 Task: Find connections with filter location Třebíč with filter topic #Growthhacking with filter profile language German with filter current company PhonePe with filter school Kolkata Jobs with filter industry Telecommunications with filter service category Real Estate with filter keywords title Customer Care Associate
Action: Mouse moved to (515, 72)
Screenshot: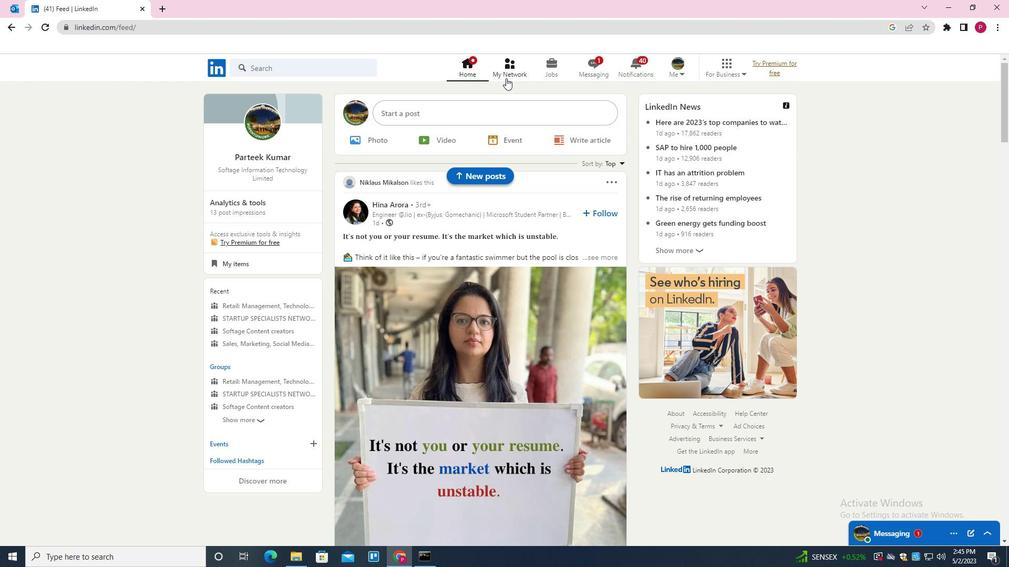 
Action: Mouse pressed left at (515, 72)
Screenshot: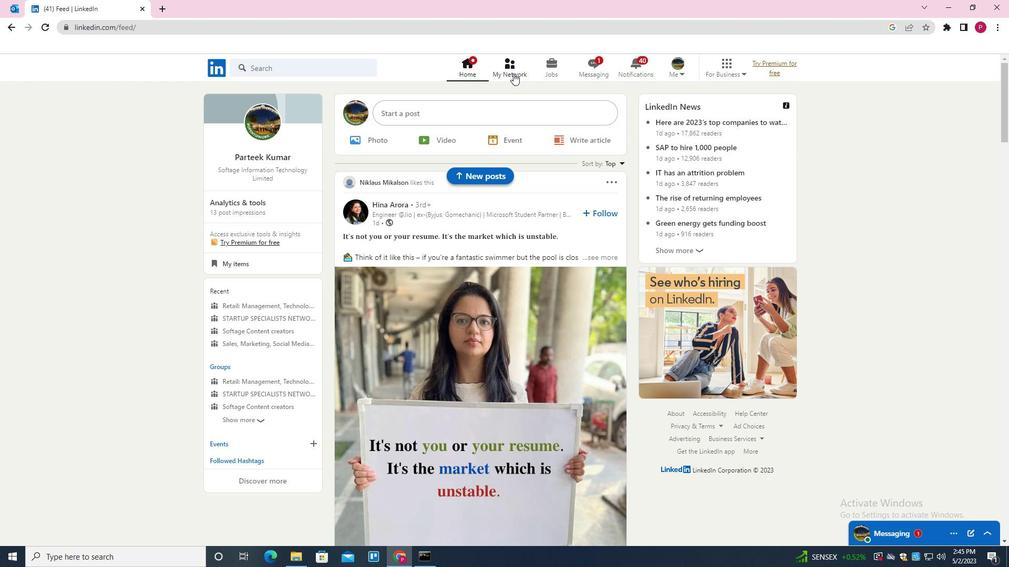
Action: Mouse moved to (321, 131)
Screenshot: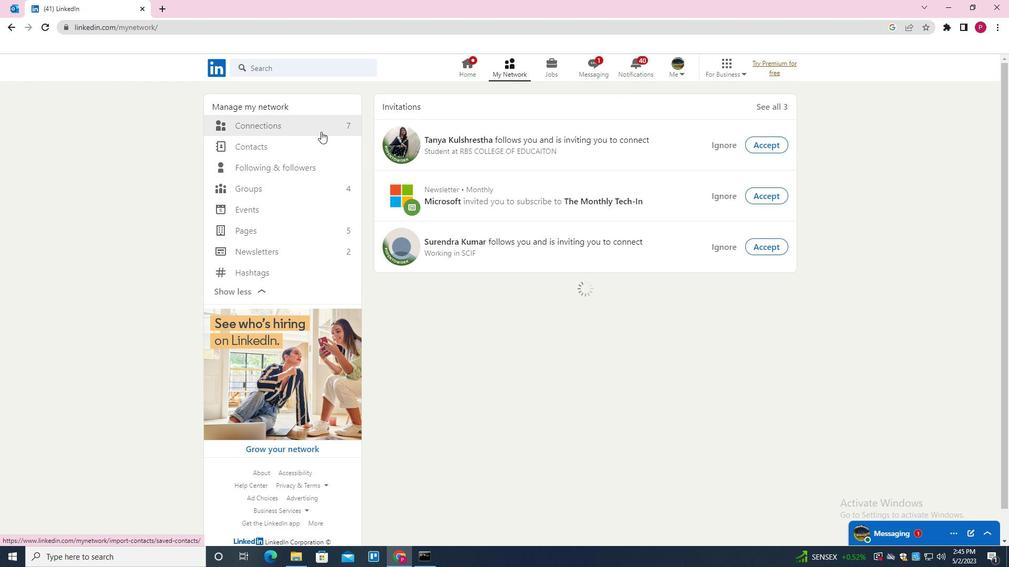 
Action: Mouse pressed left at (321, 131)
Screenshot: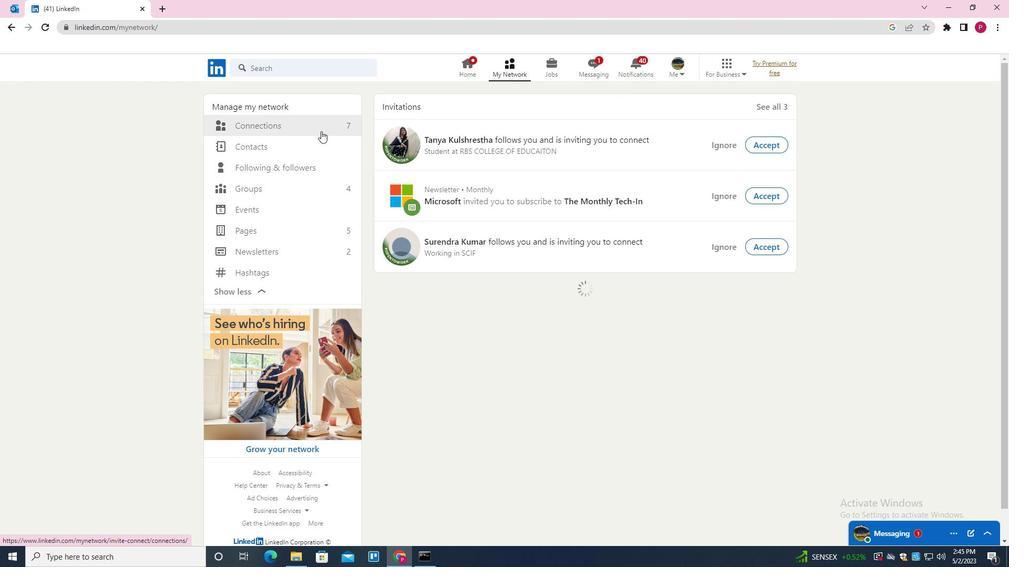 
Action: Mouse moved to (568, 126)
Screenshot: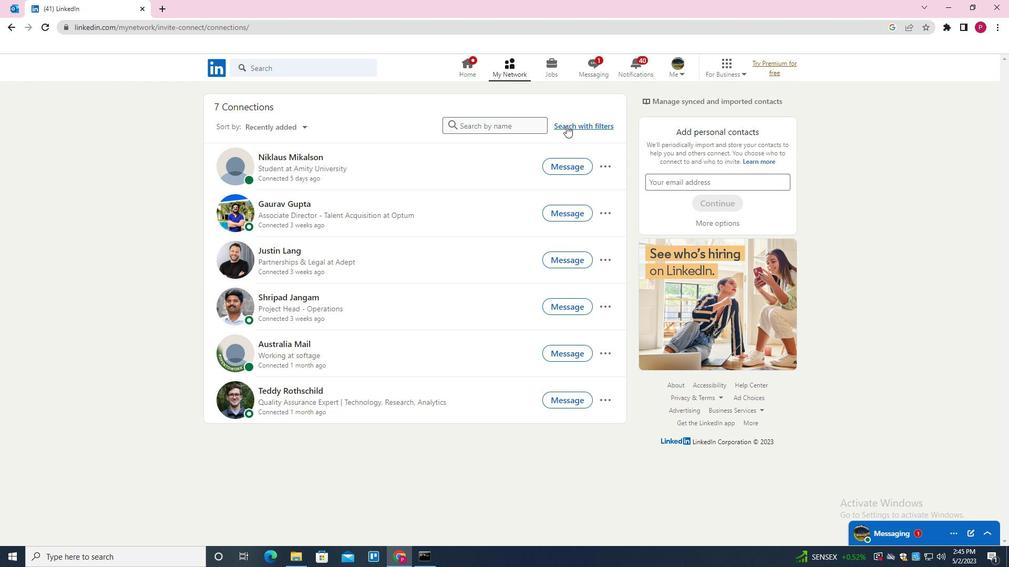 
Action: Mouse pressed left at (568, 126)
Screenshot: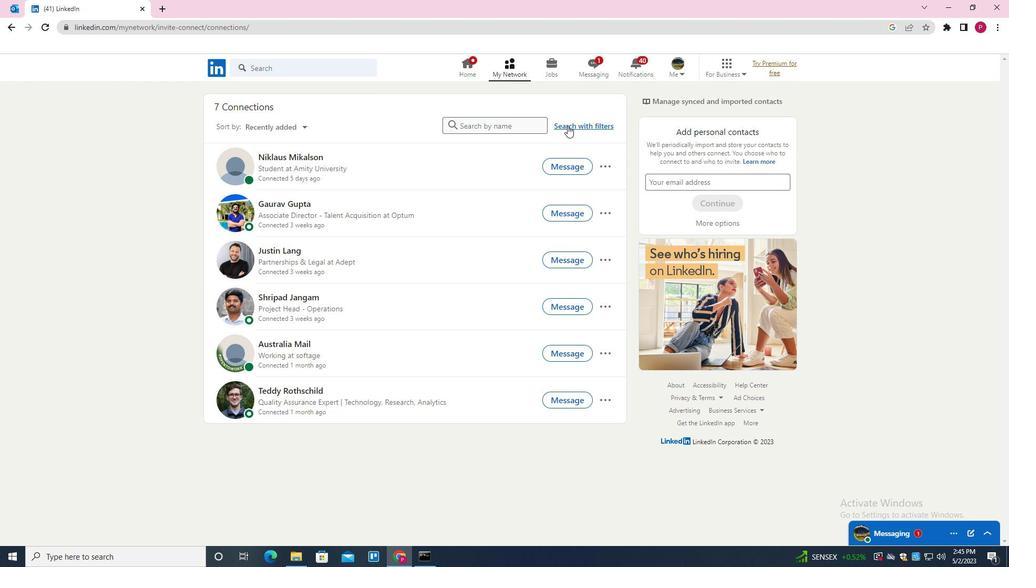 
Action: Mouse moved to (541, 96)
Screenshot: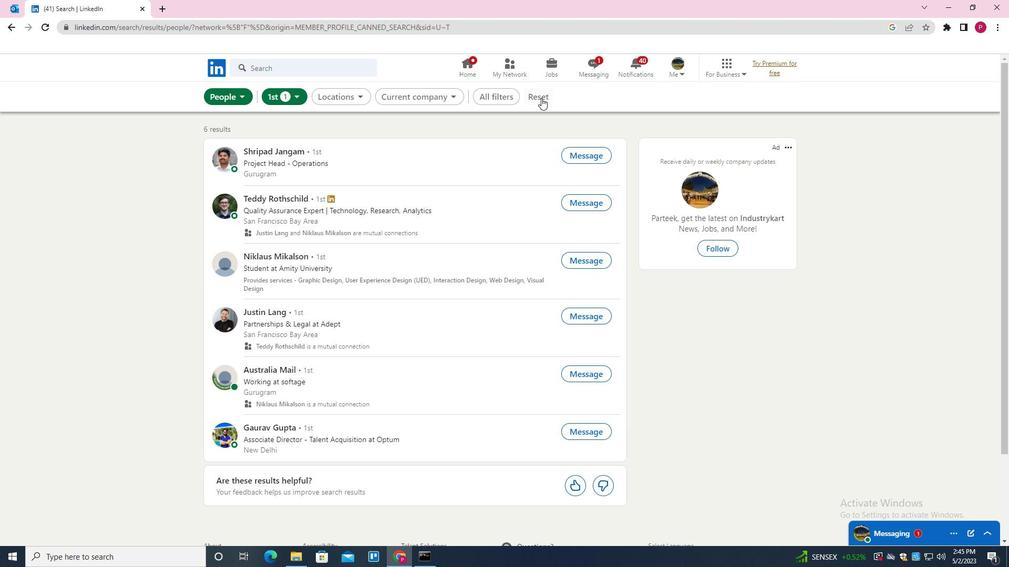 
Action: Mouse pressed left at (541, 96)
Screenshot: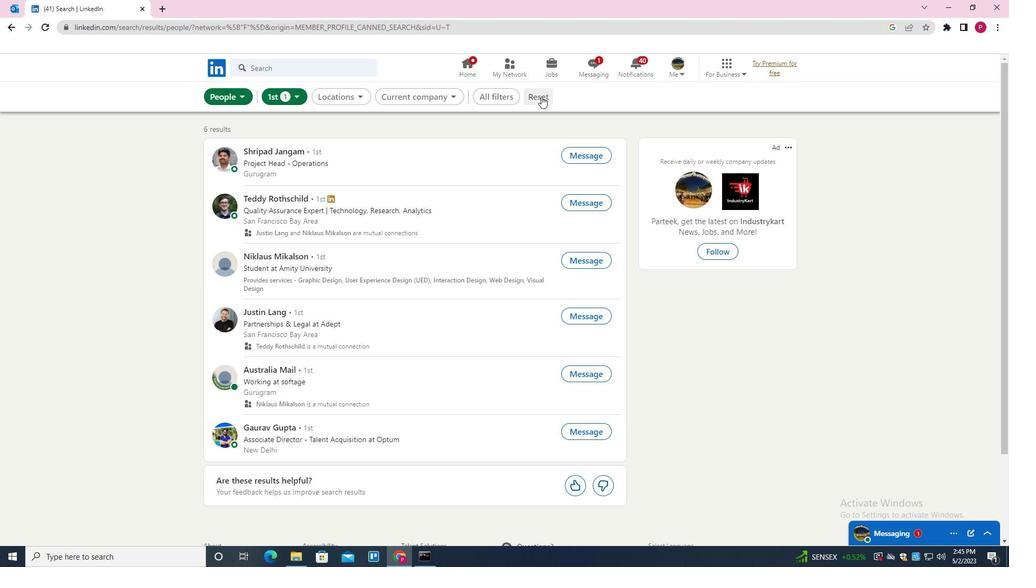 
Action: Mouse moved to (537, 99)
Screenshot: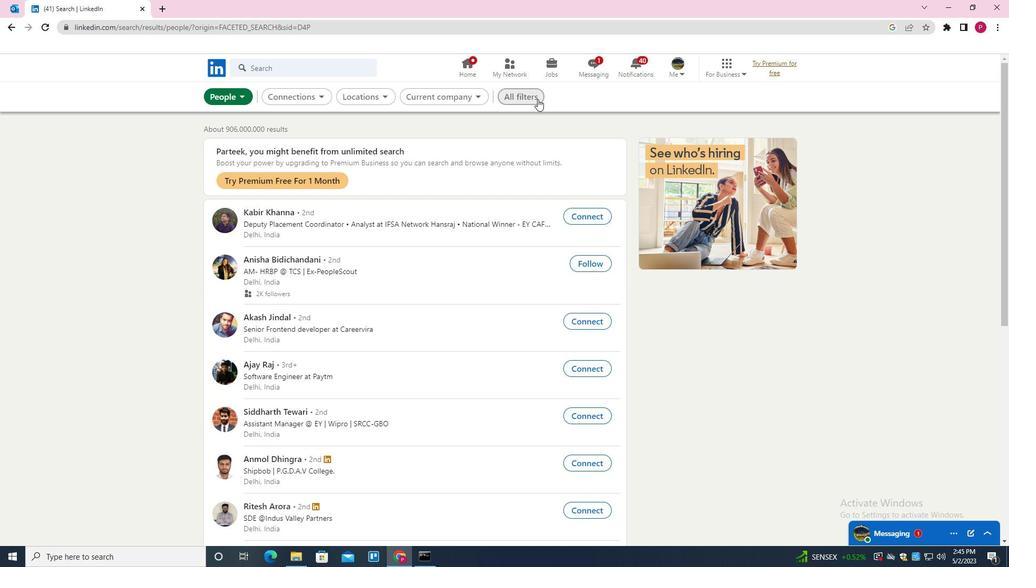
Action: Mouse pressed left at (537, 99)
Screenshot: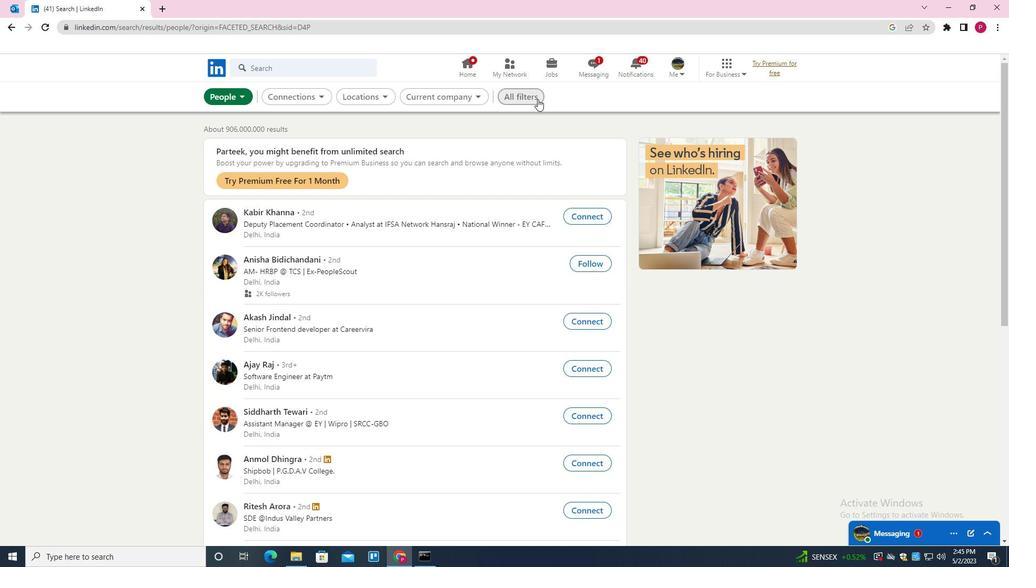 
Action: Mouse moved to (892, 361)
Screenshot: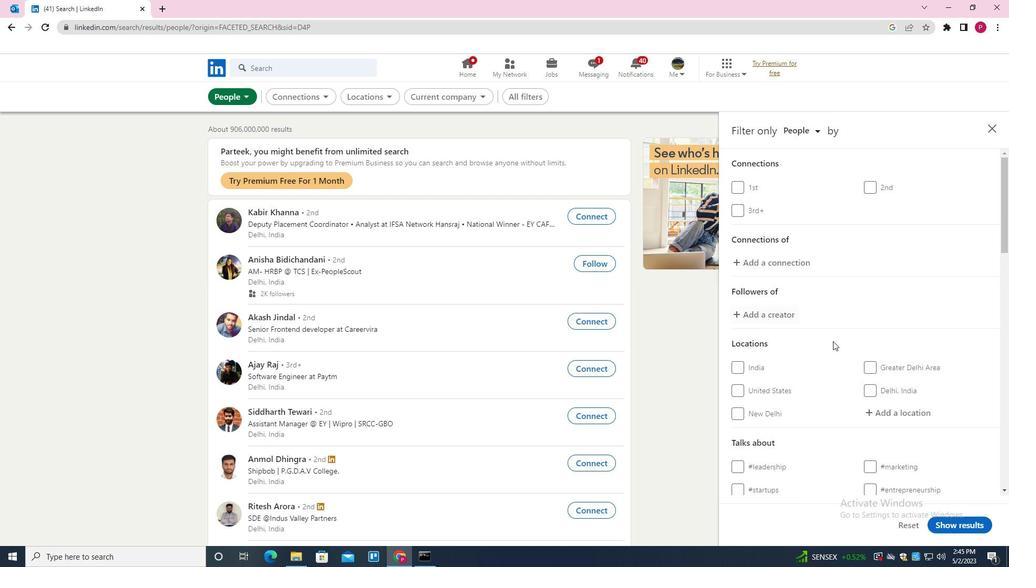 
Action: Mouse scrolled (892, 360) with delta (0, 0)
Screenshot: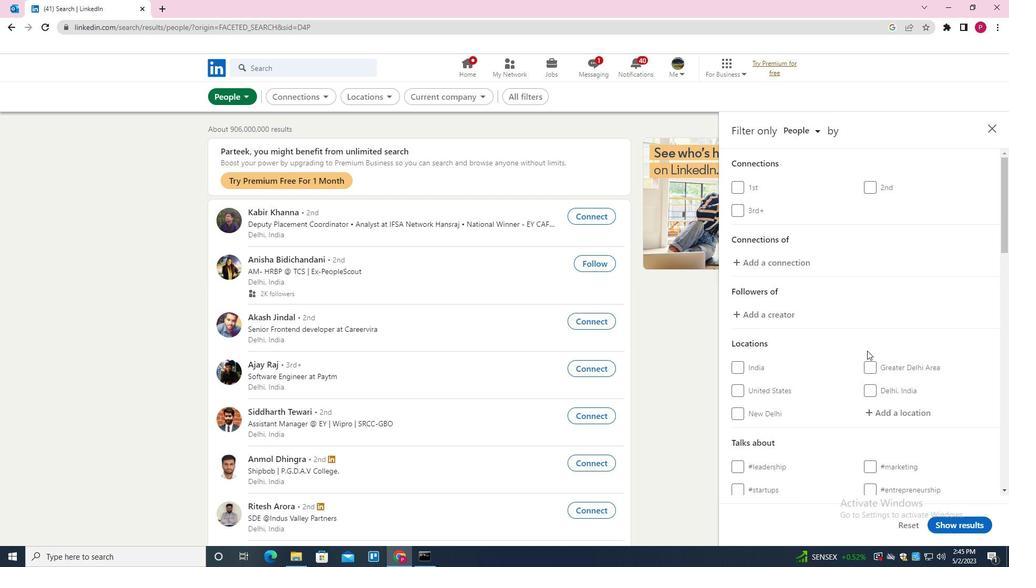 
Action: Mouse moved to (892, 361)
Screenshot: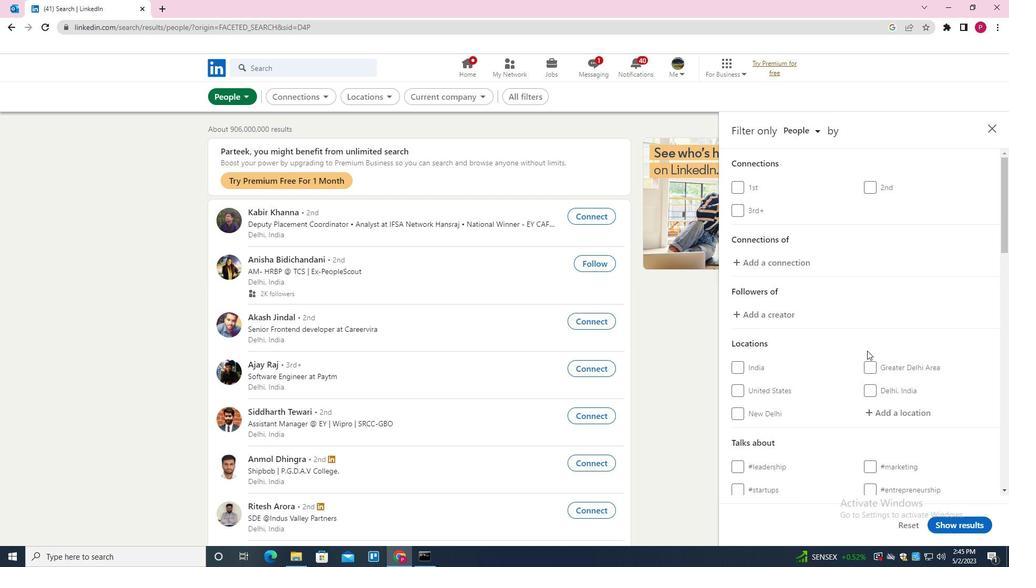 
Action: Mouse scrolled (892, 360) with delta (0, 0)
Screenshot: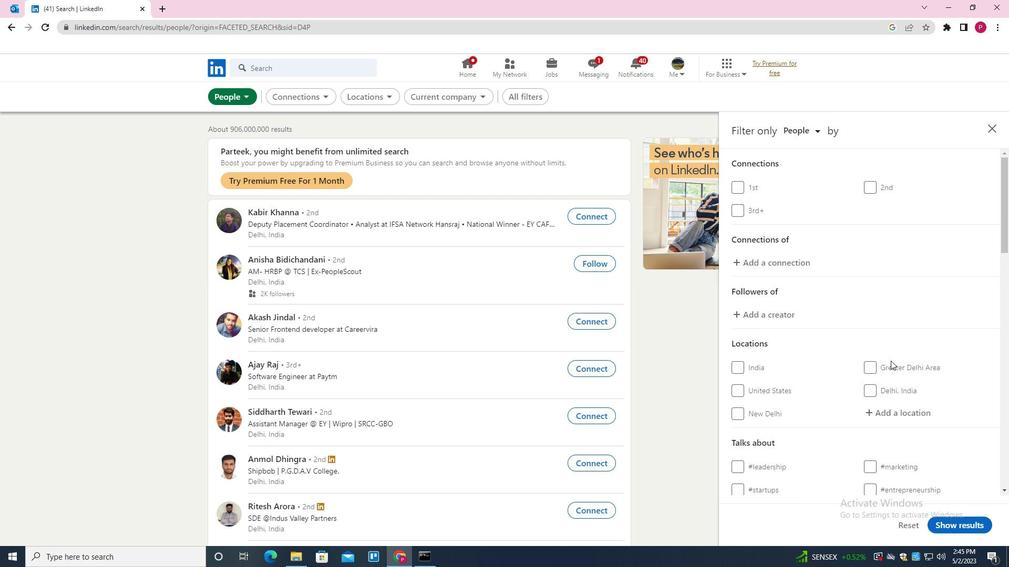 
Action: Mouse moved to (903, 308)
Screenshot: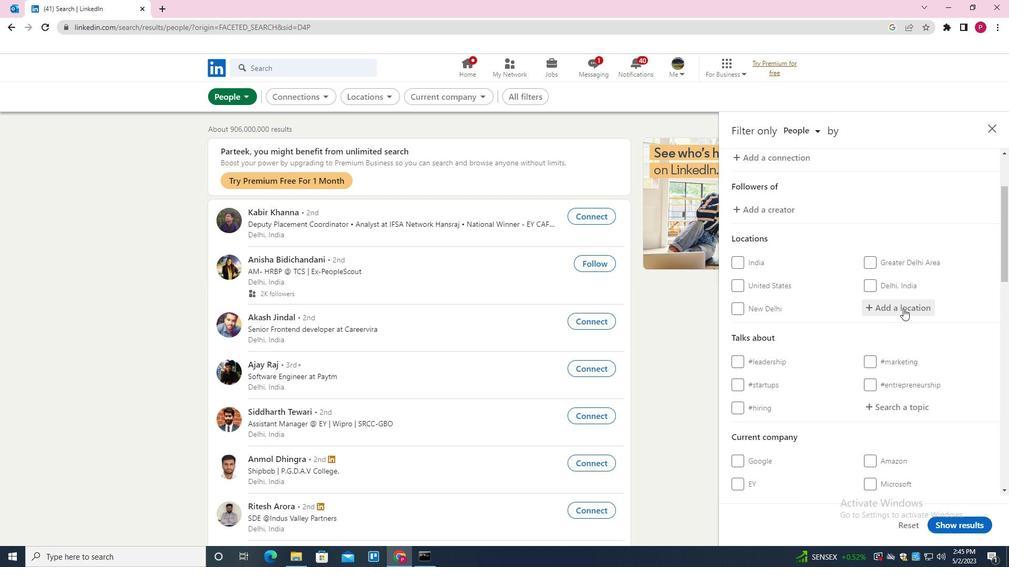 
Action: Mouse pressed left at (903, 308)
Screenshot: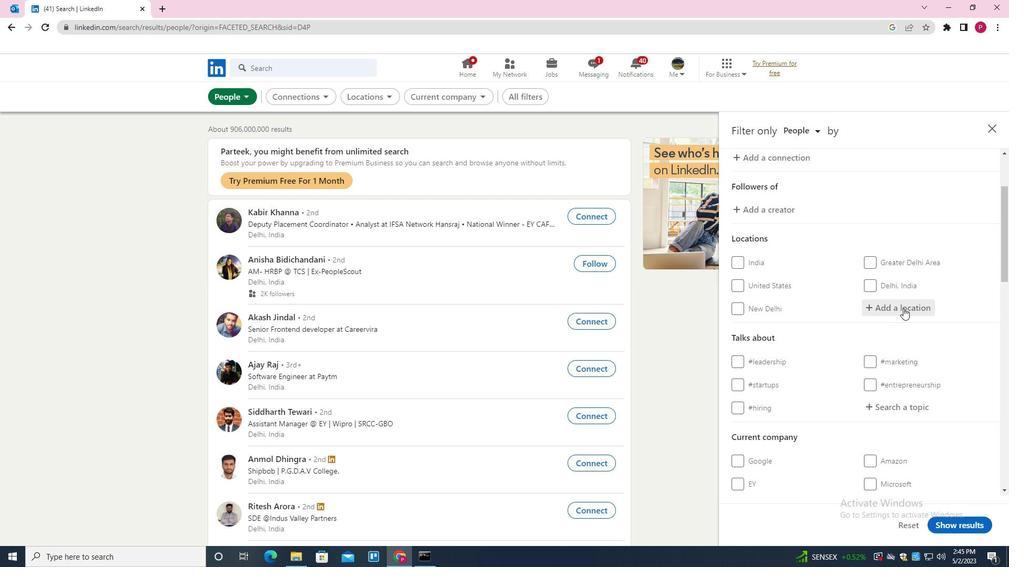 
Action: Mouse moved to (883, 321)
Screenshot: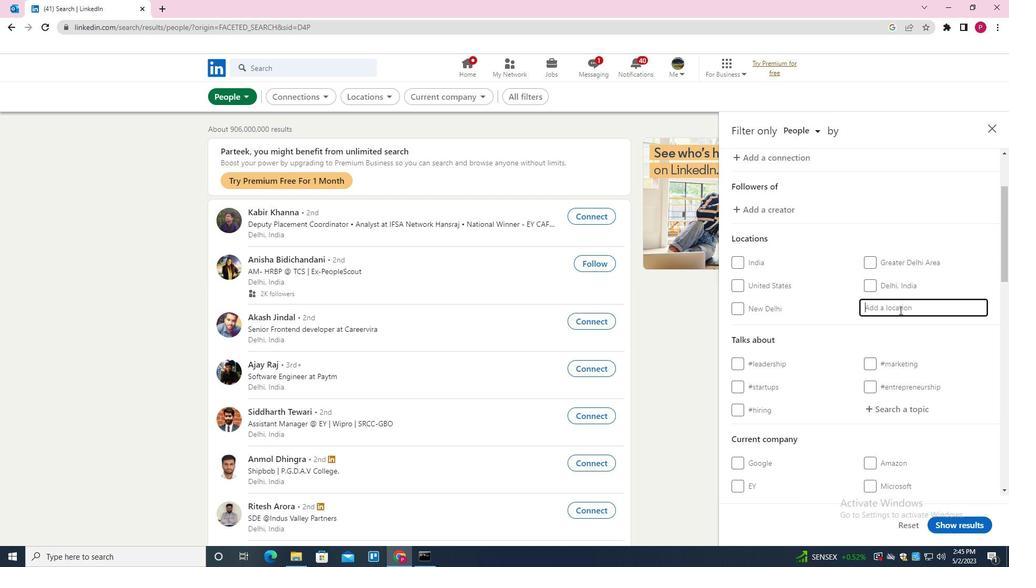 
Action: Key pressed <Key.shift><Key.shift><Key.shift><Key.shift><Key.shift>TREBIC<Key.down><Key.enter>
Screenshot: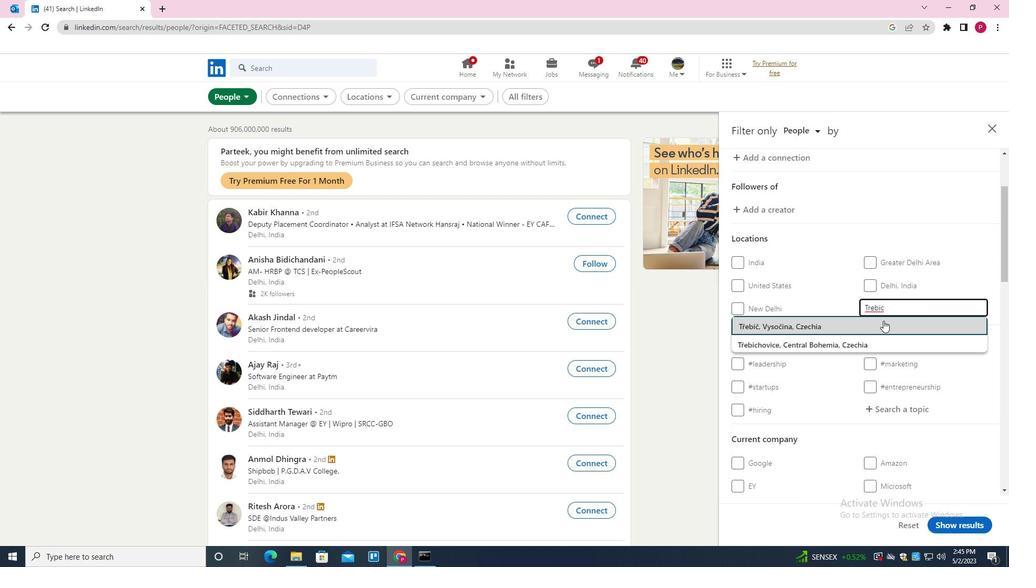 
Action: Mouse moved to (882, 322)
Screenshot: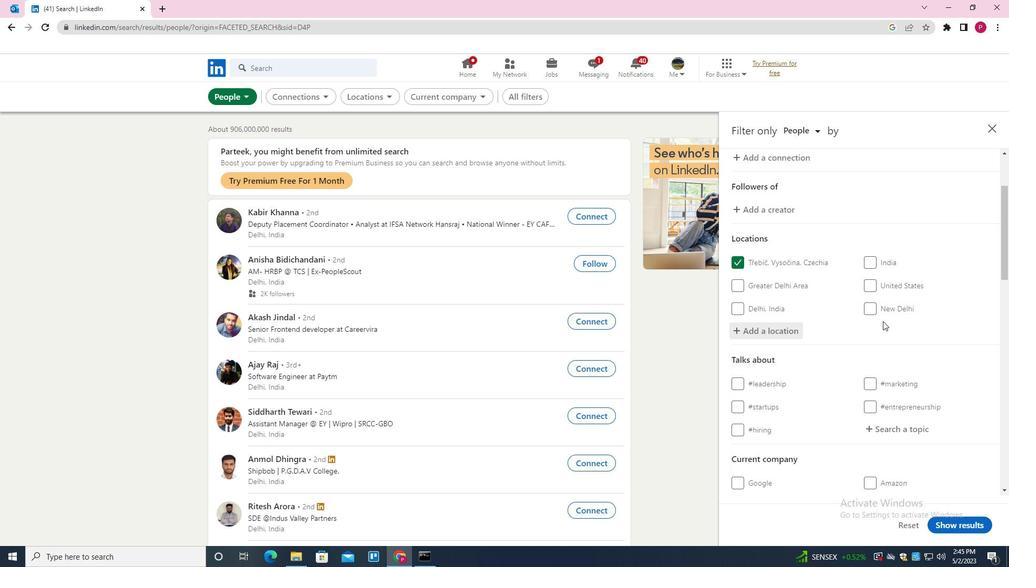 
Action: Mouse scrolled (882, 321) with delta (0, 0)
Screenshot: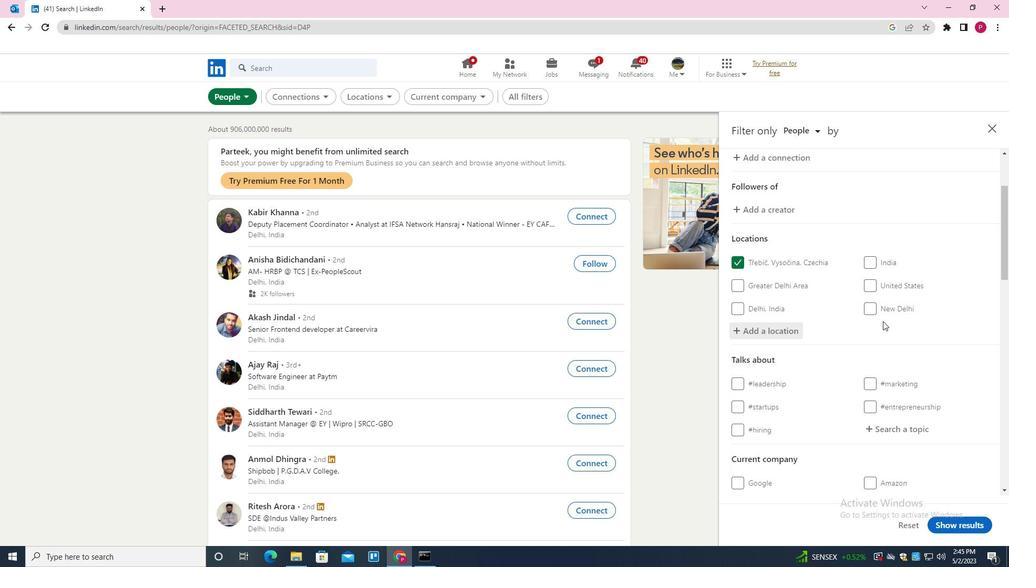 
Action: Mouse moved to (882, 322)
Screenshot: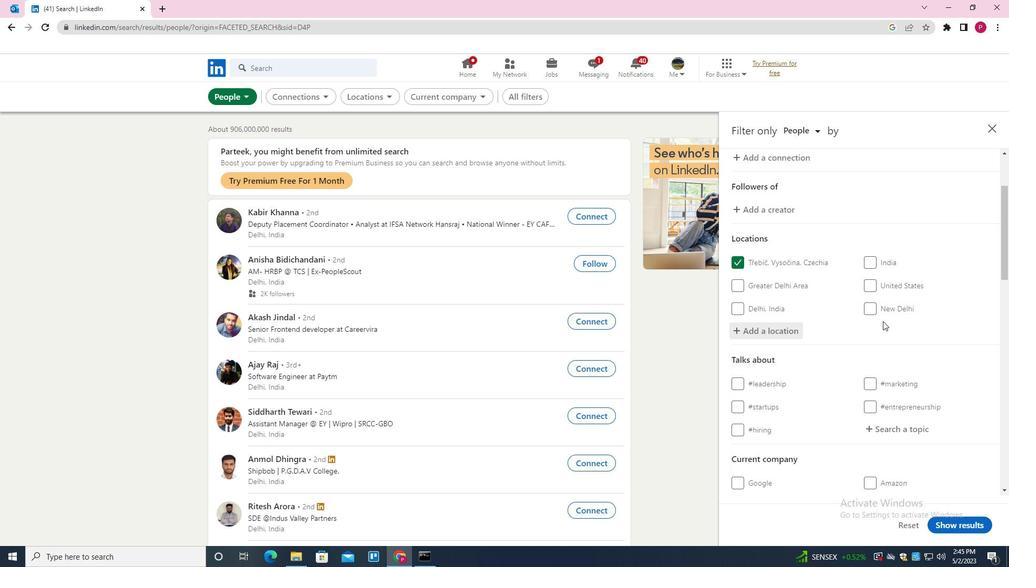 
Action: Mouse scrolled (882, 321) with delta (0, 0)
Screenshot: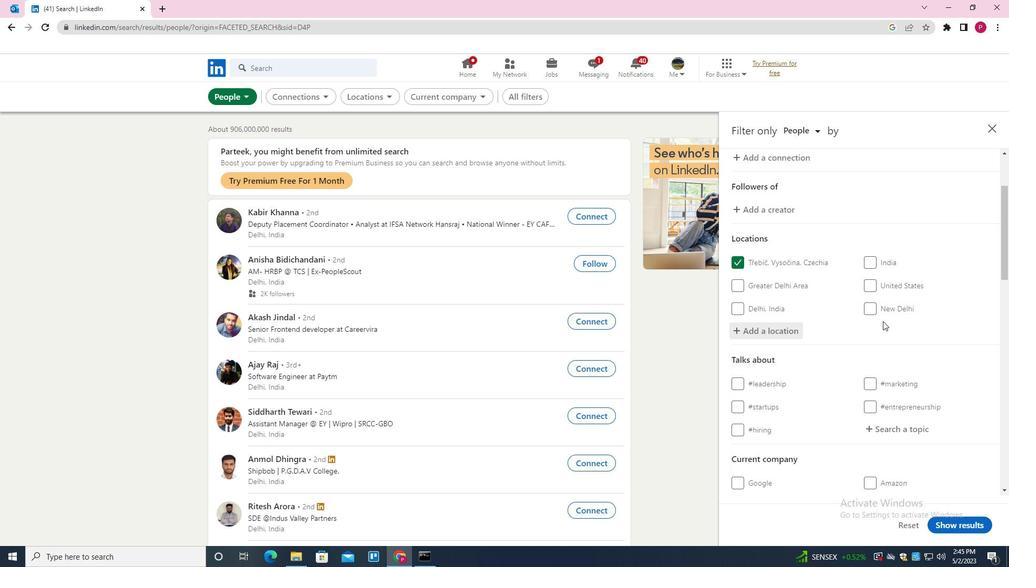
Action: Mouse scrolled (882, 321) with delta (0, 0)
Screenshot: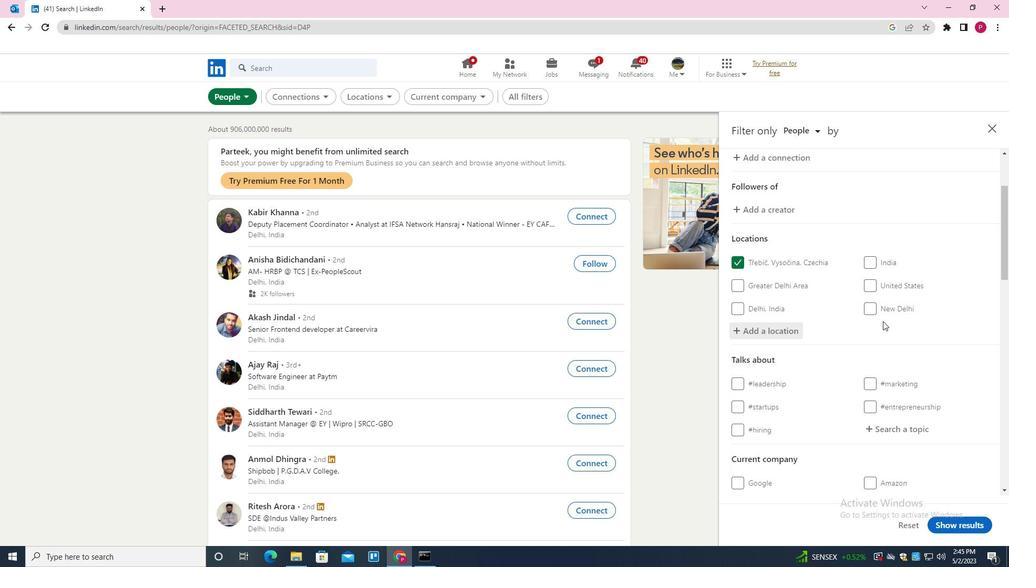 
Action: Mouse scrolled (882, 321) with delta (0, 0)
Screenshot: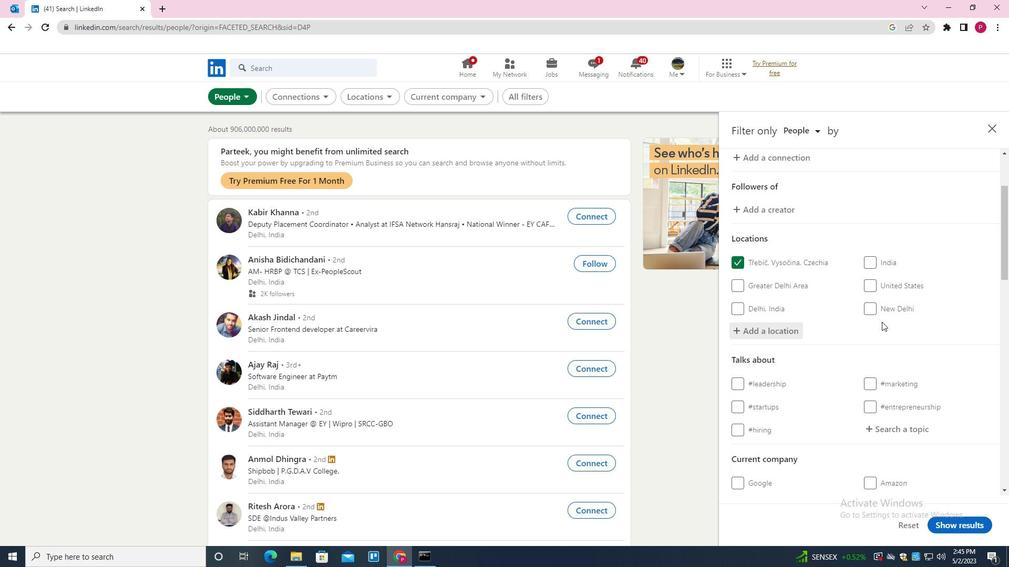 
Action: Mouse moved to (904, 217)
Screenshot: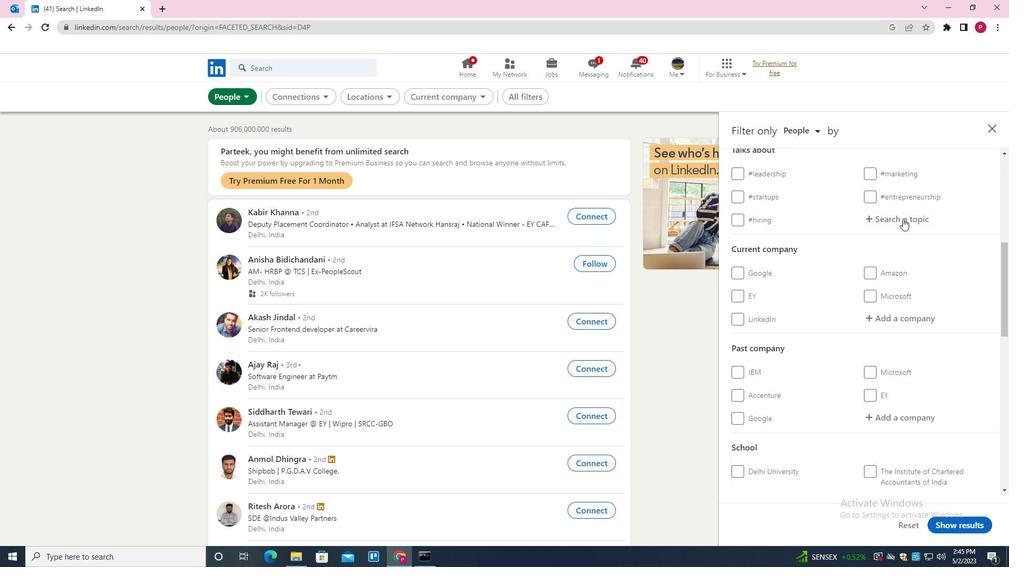 
Action: Mouse pressed left at (904, 217)
Screenshot: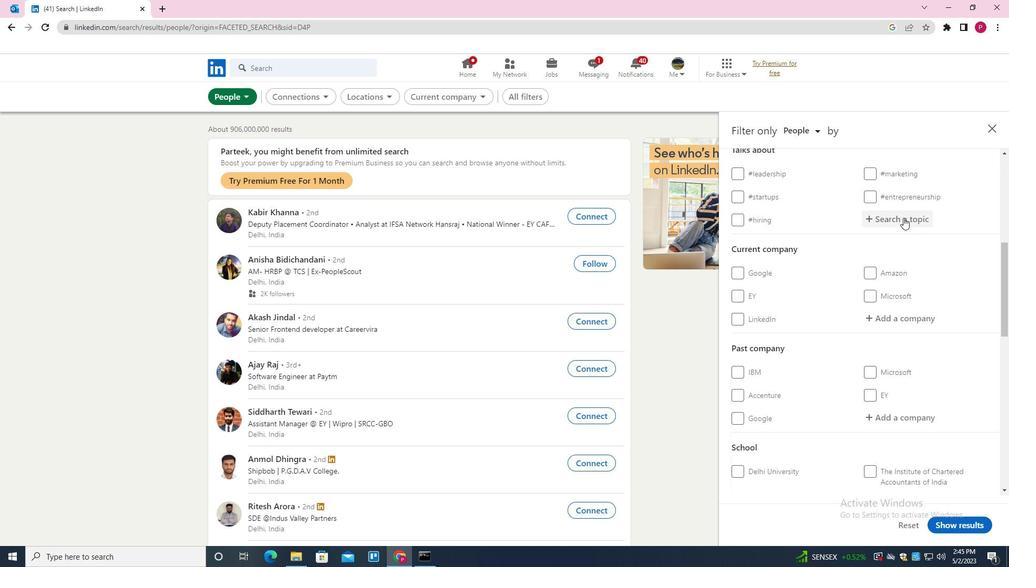 
Action: Mouse moved to (898, 219)
Screenshot: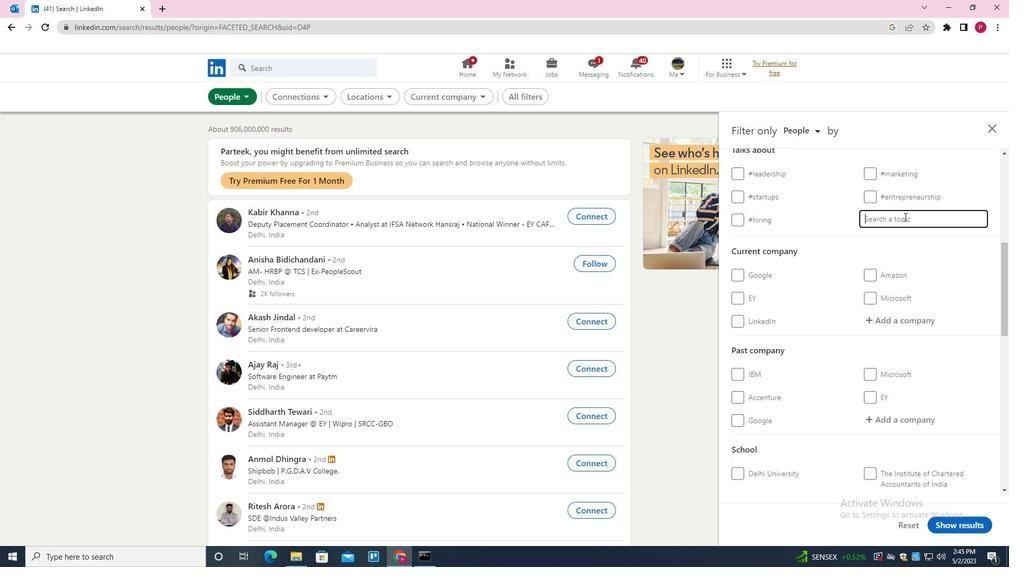 
Action: Key pressed <Key.shift><Key.shift><Key.shift><Key.shift><Key.shift><Key.shift><Key.shift><Key.shift><Key.shift><Key.shift><Key.shift><Key.shift><Key.shift><Key.shift><Key.shift>GROWTHHACKING<Key.down><Key.enter>
Screenshot: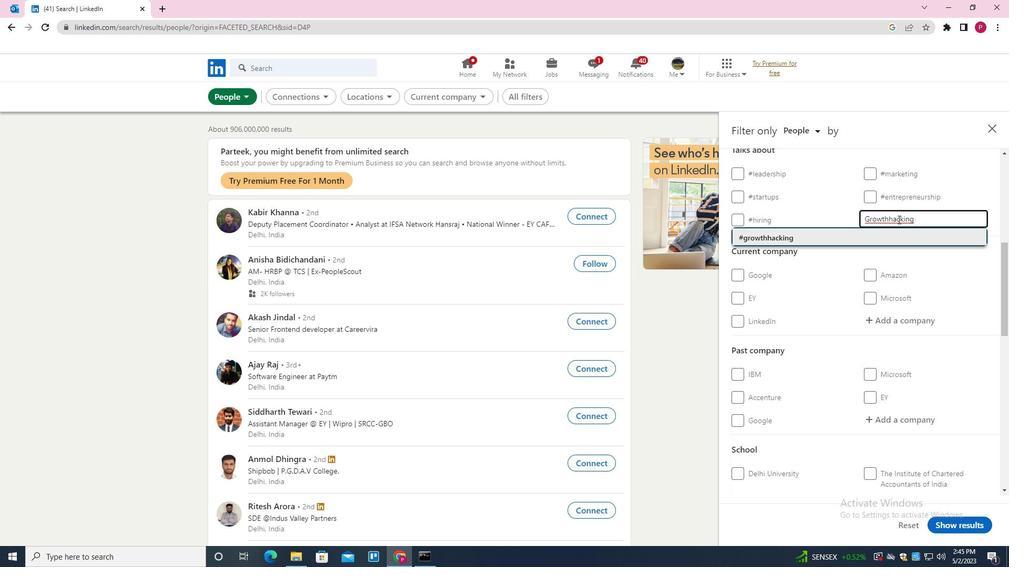 
Action: Mouse moved to (864, 247)
Screenshot: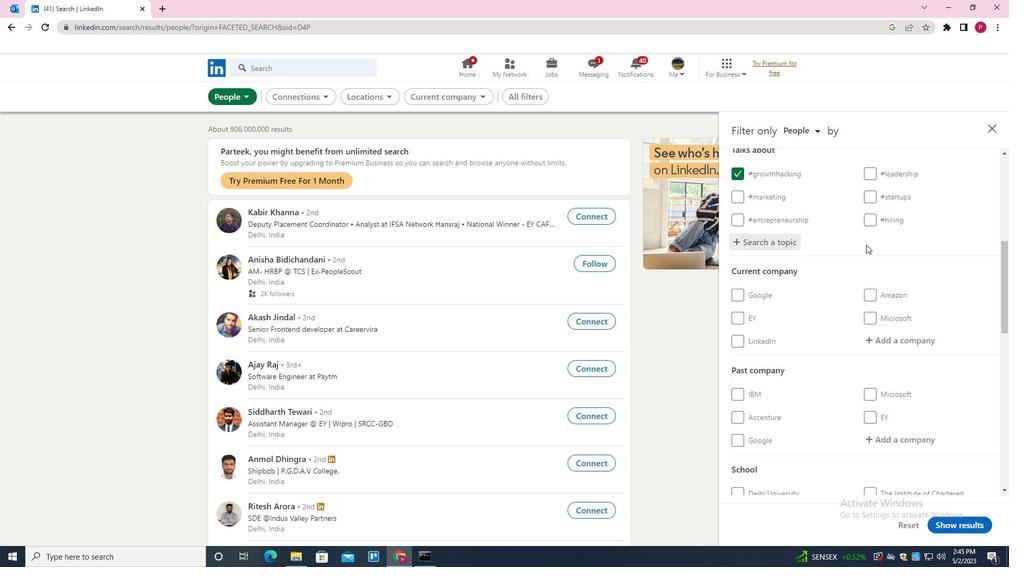 
Action: Mouse scrolled (864, 246) with delta (0, 0)
Screenshot: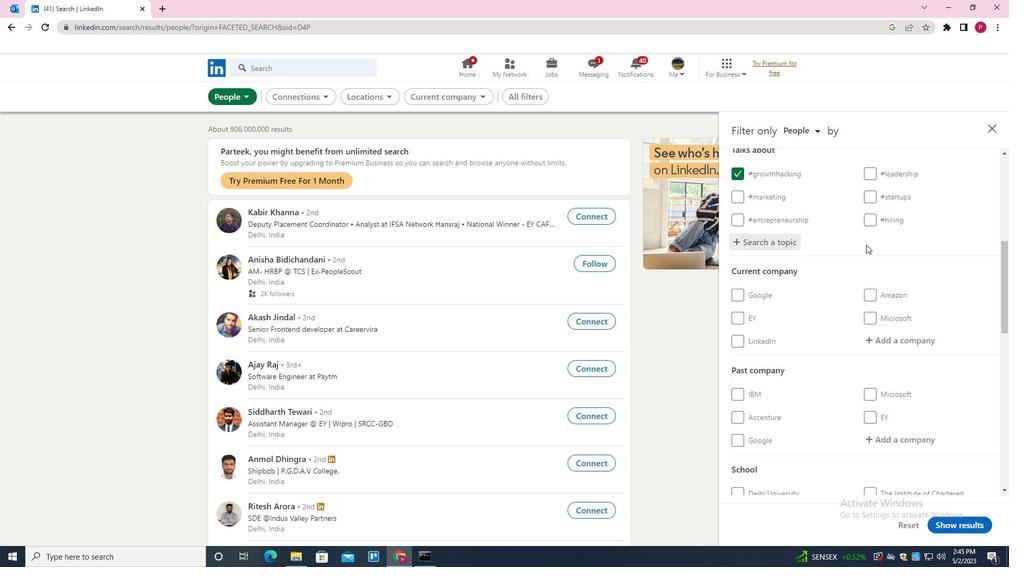 
Action: Mouse moved to (863, 248)
Screenshot: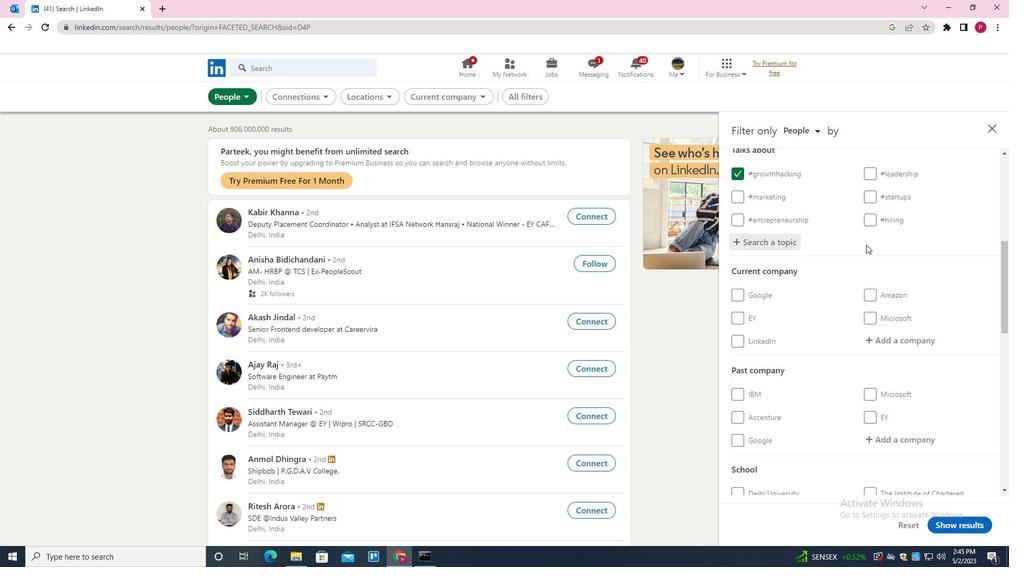 
Action: Mouse scrolled (863, 247) with delta (0, 0)
Screenshot: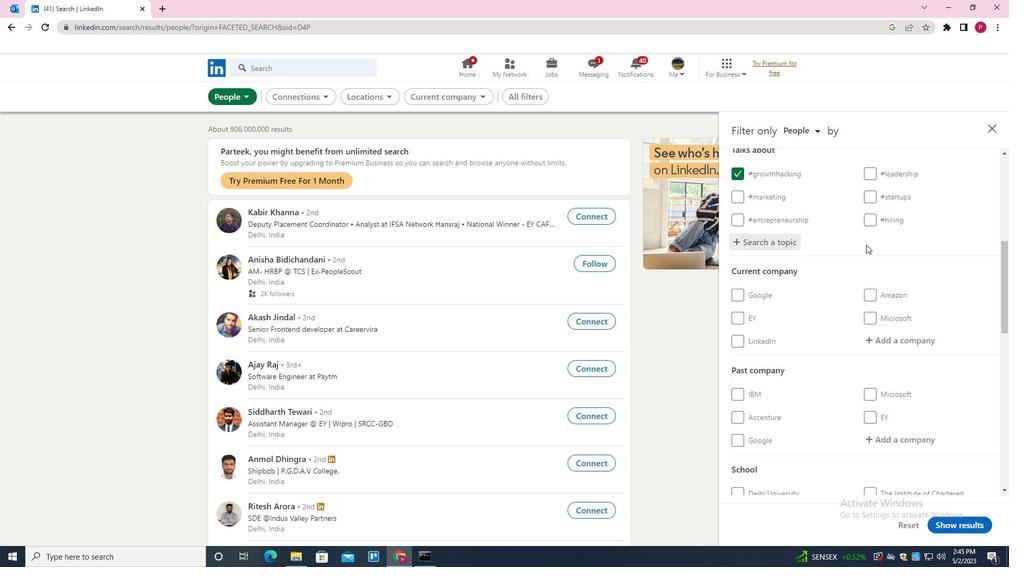 
Action: Mouse moved to (863, 248)
Screenshot: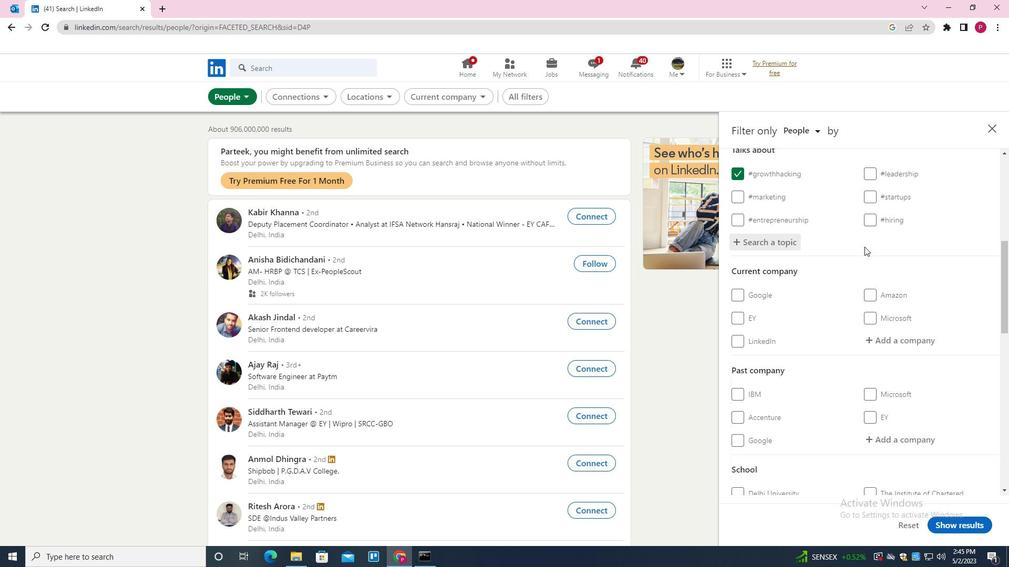 
Action: Mouse scrolled (863, 248) with delta (0, 0)
Screenshot: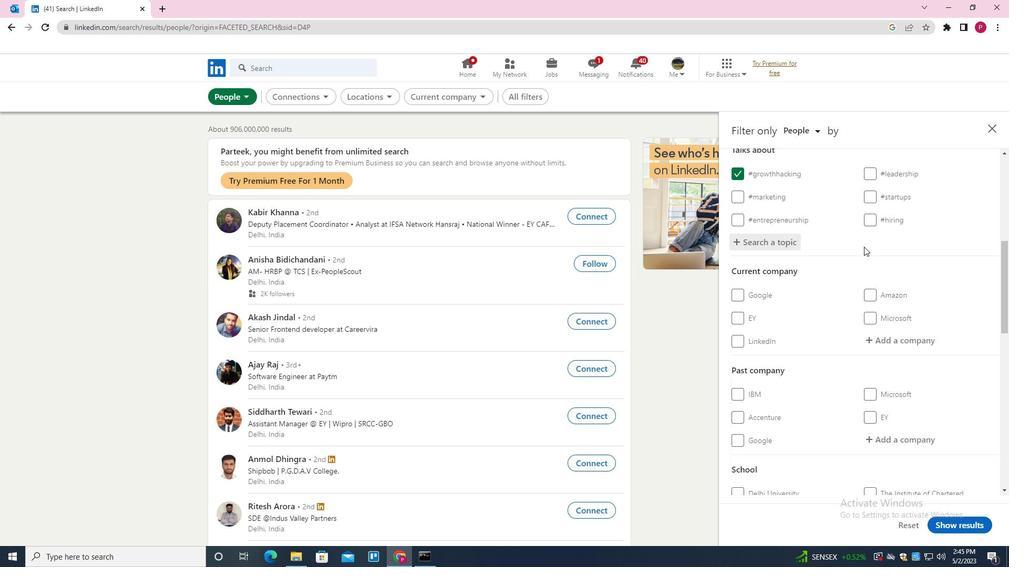 
Action: Mouse moved to (863, 249)
Screenshot: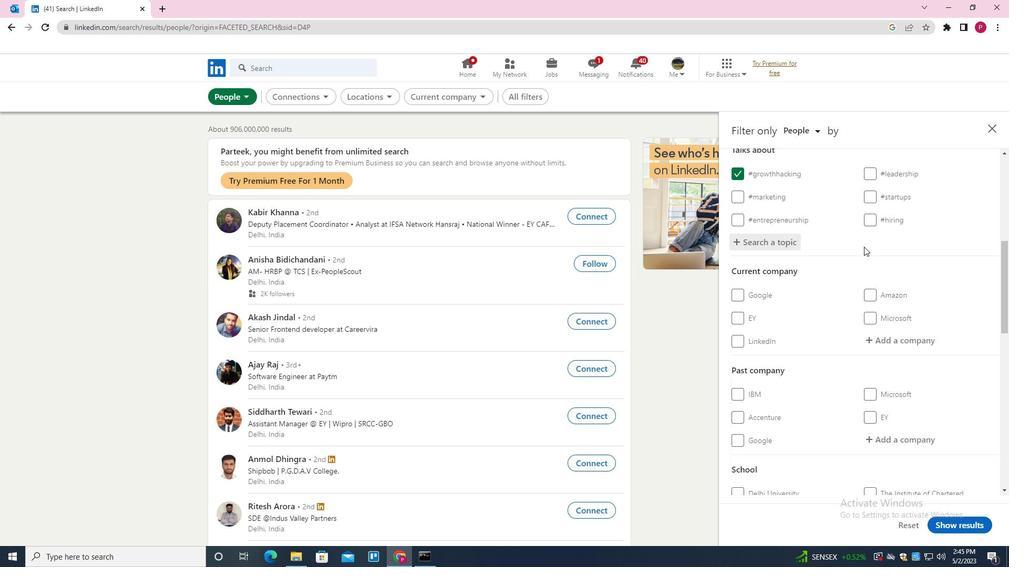 
Action: Mouse scrolled (863, 249) with delta (0, 0)
Screenshot: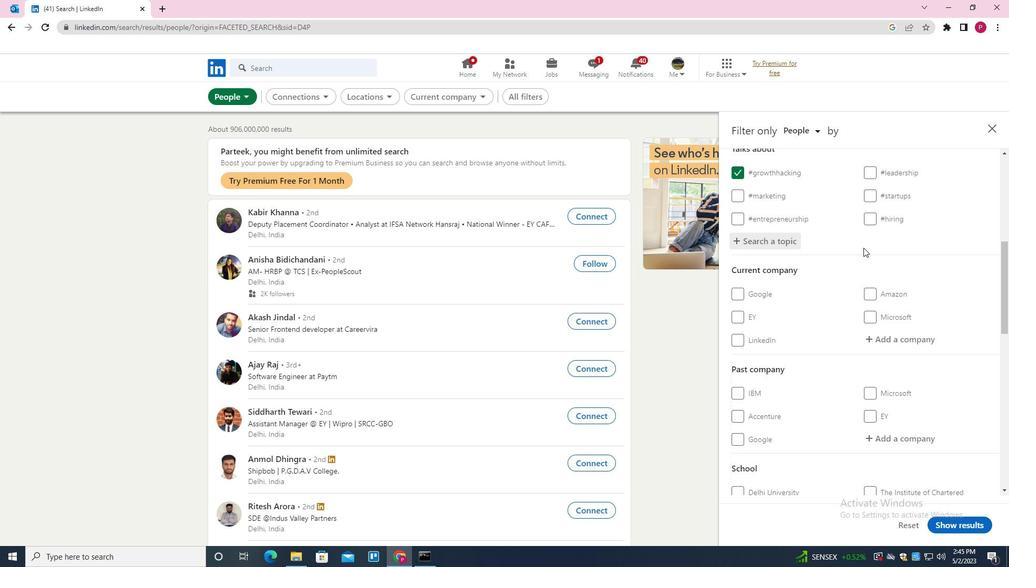 
Action: Mouse moved to (862, 252)
Screenshot: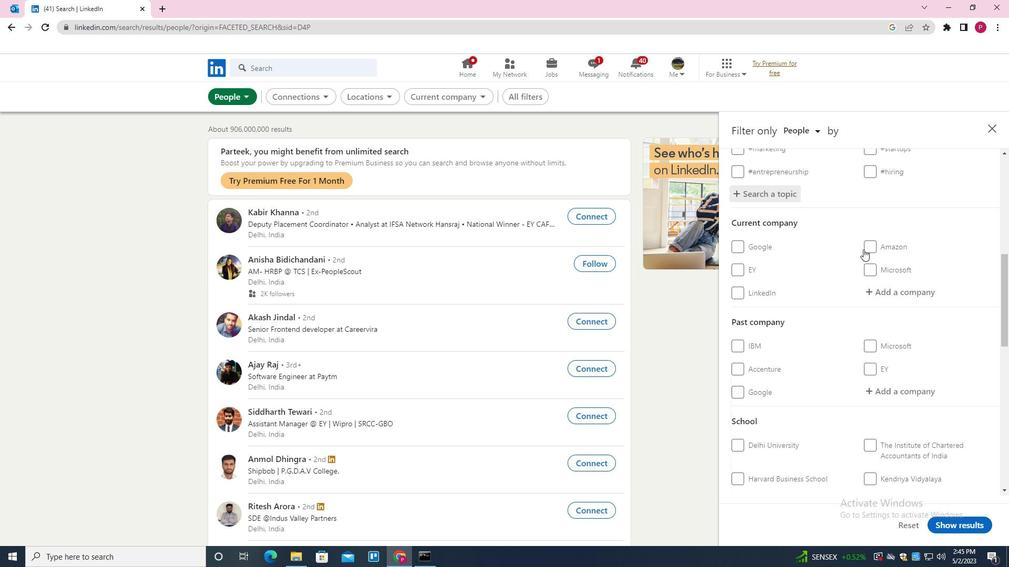 
Action: Mouse scrolled (862, 251) with delta (0, 0)
Screenshot: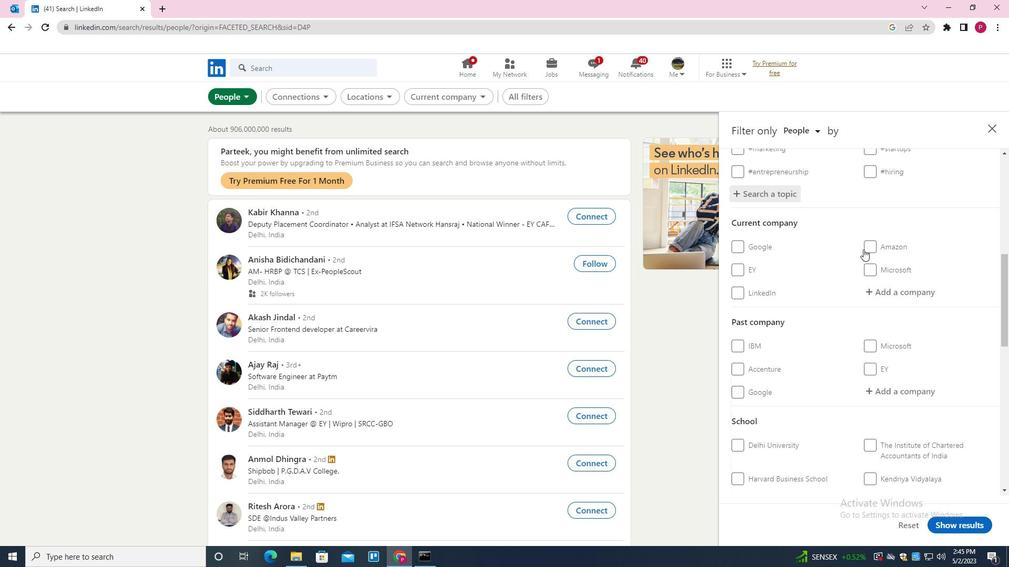 
Action: Mouse moved to (795, 267)
Screenshot: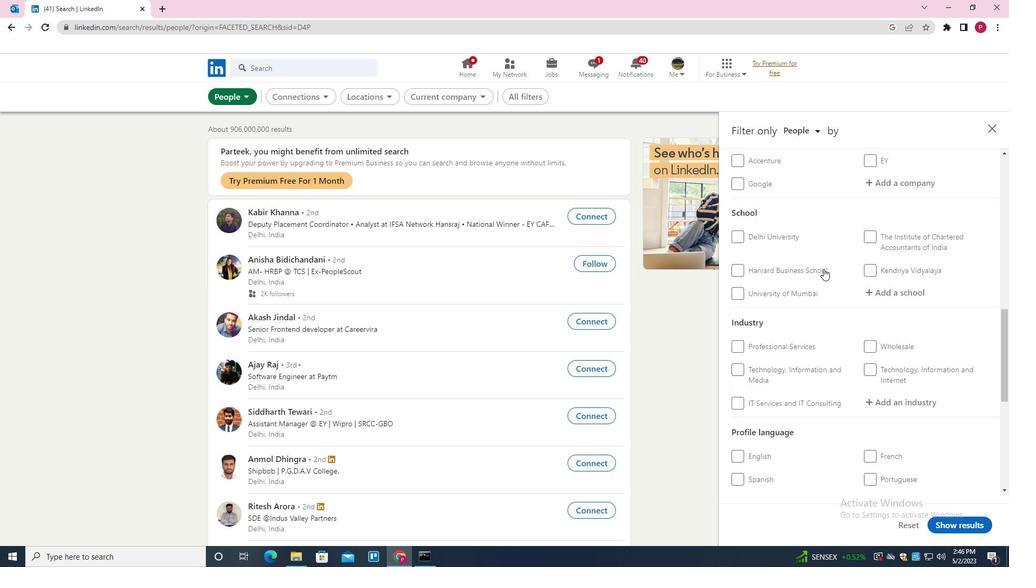 
Action: Mouse scrolled (795, 267) with delta (0, 0)
Screenshot: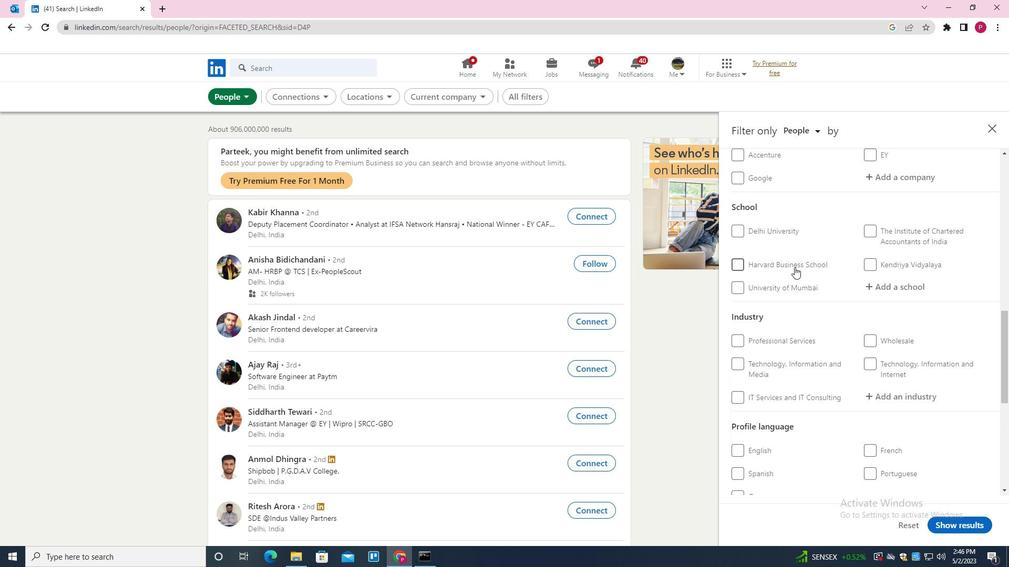 
Action: Mouse scrolled (795, 267) with delta (0, 0)
Screenshot: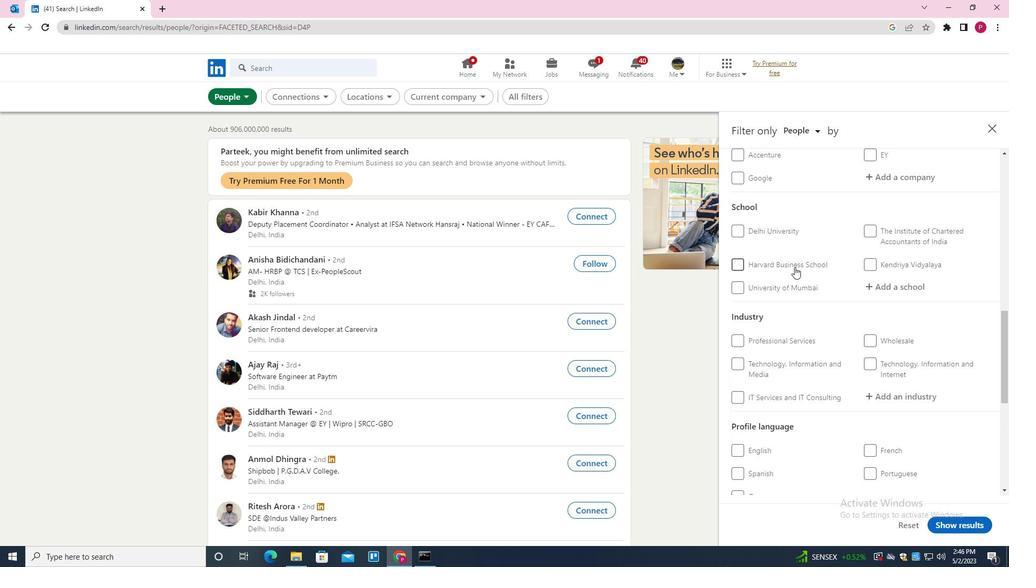 
Action: Mouse scrolled (795, 267) with delta (0, 0)
Screenshot: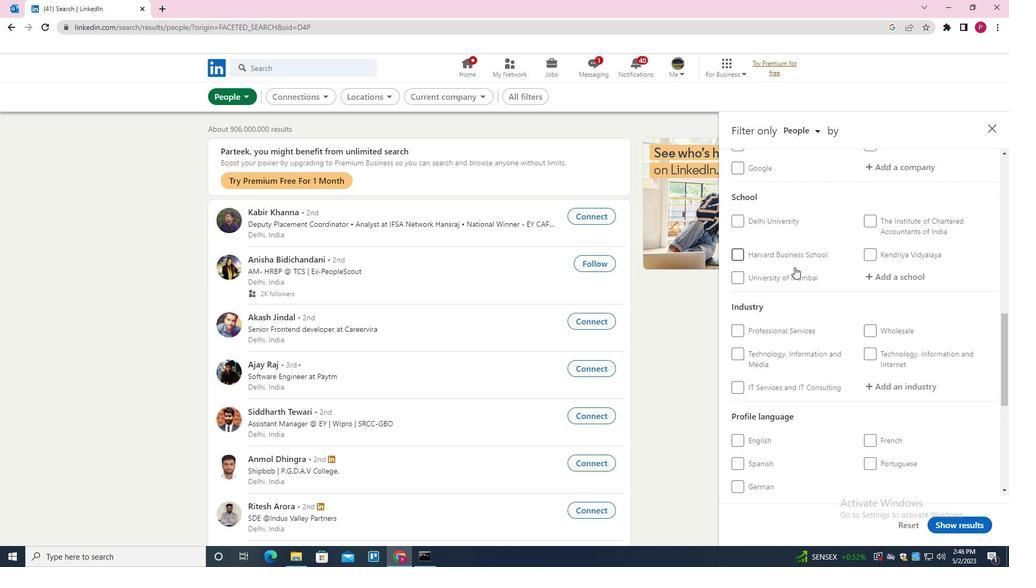 
Action: Mouse moved to (753, 339)
Screenshot: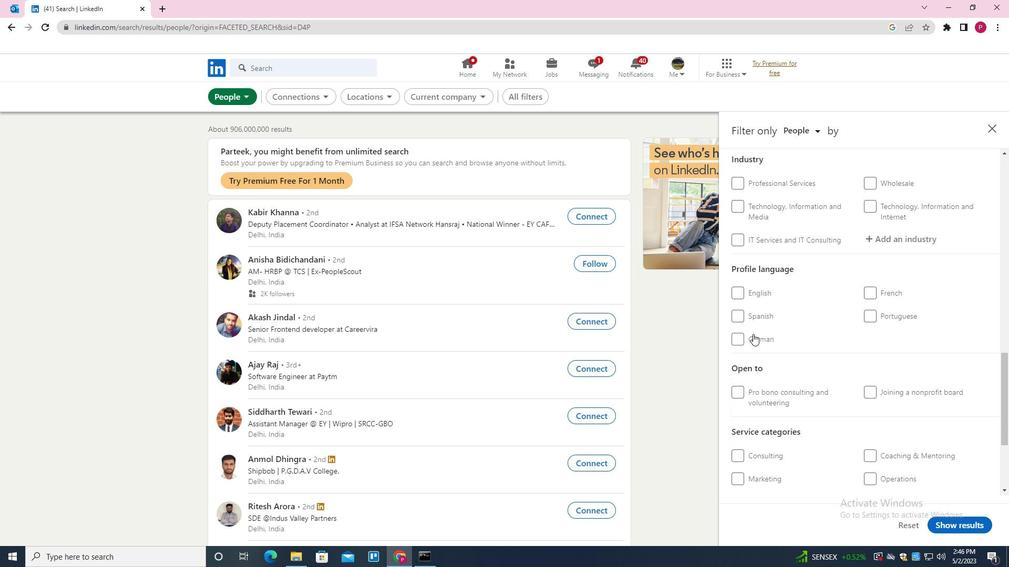 
Action: Mouse pressed left at (753, 339)
Screenshot: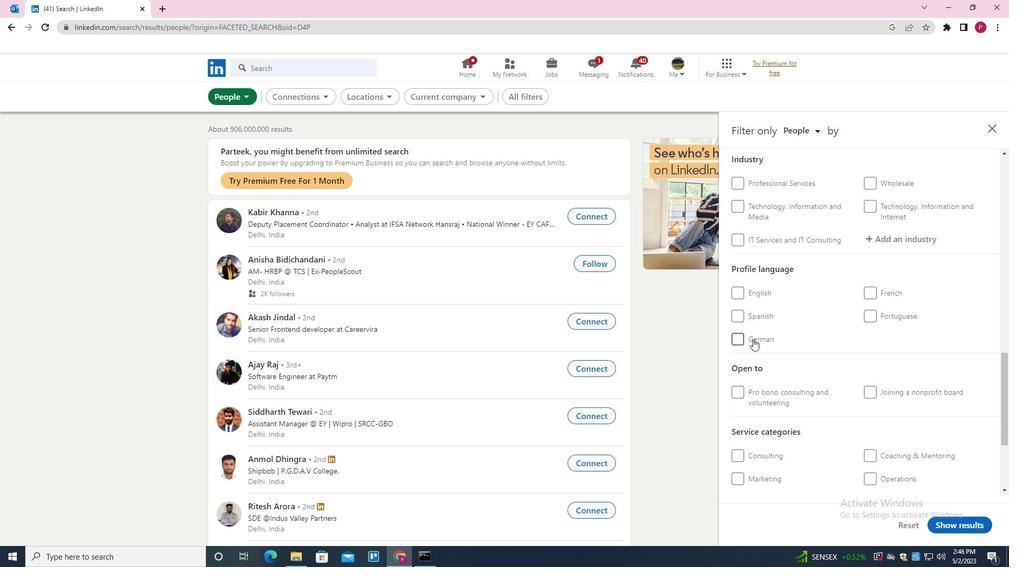 
Action: Mouse moved to (802, 323)
Screenshot: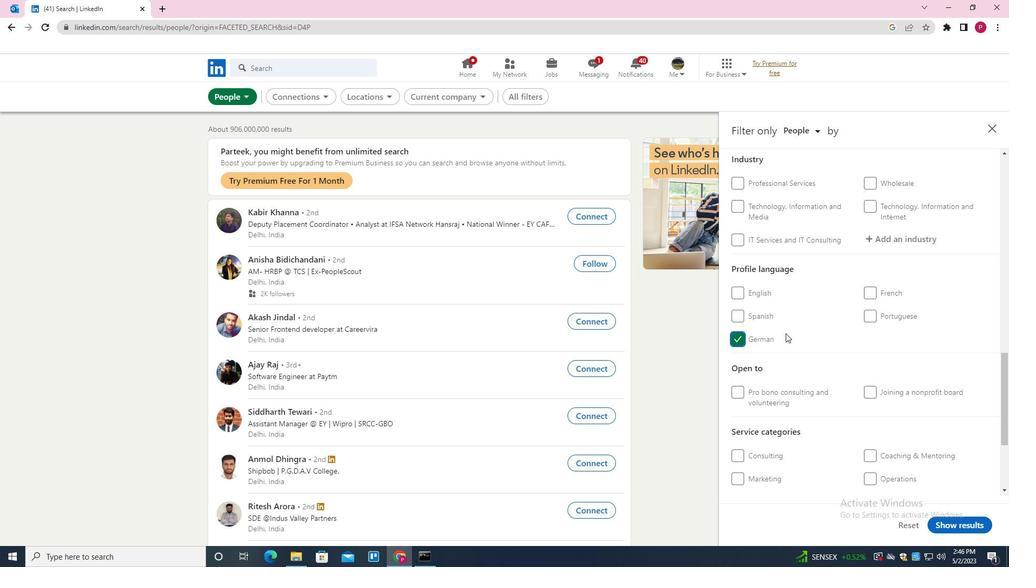 
Action: Mouse scrolled (802, 323) with delta (0, 0)
Screenshot: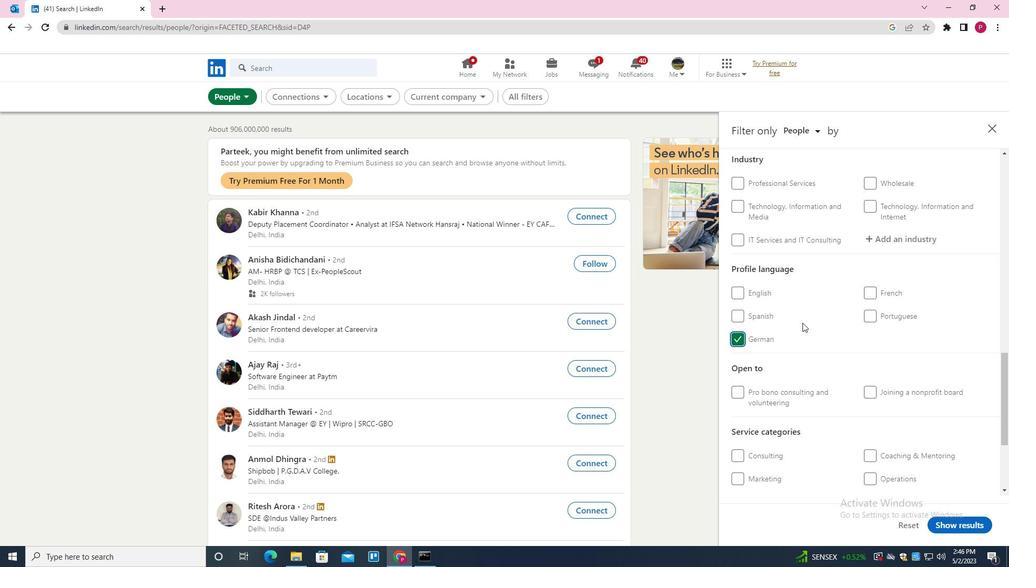 
Action: Mouse scrolled (802, 323) with delta (0, 0)
Screenshot: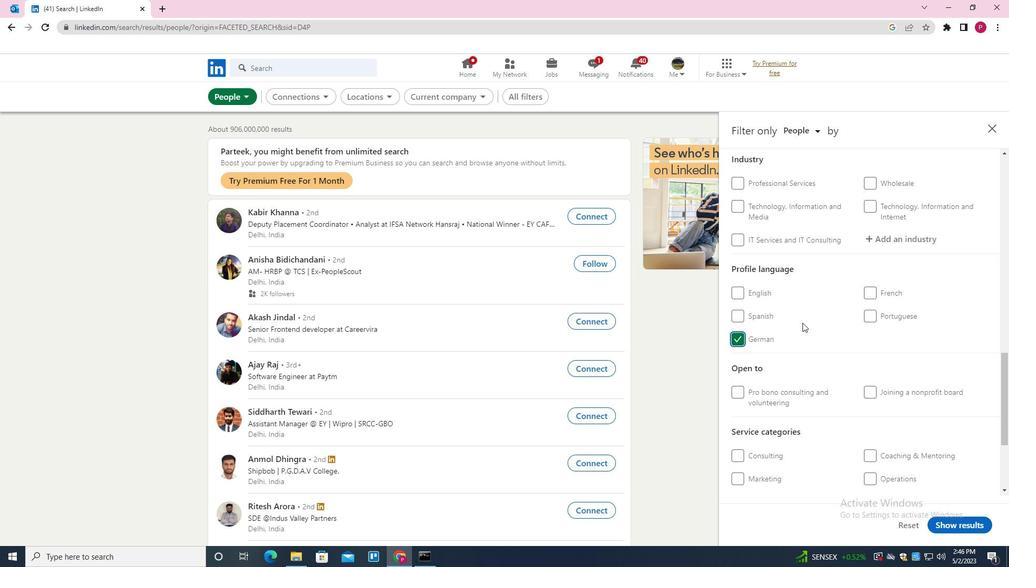 
Action: Mouse scrolled (802, 323) with delta (0, 0)
Screenshot: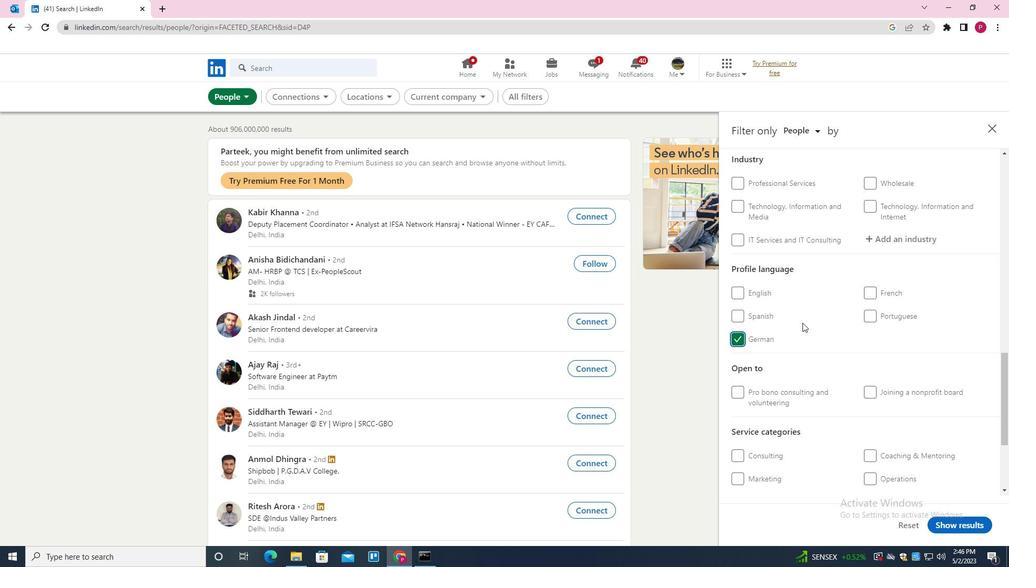 
Action: Mouse scrolled (802, 323) with delta (0, 0)
Screenshot: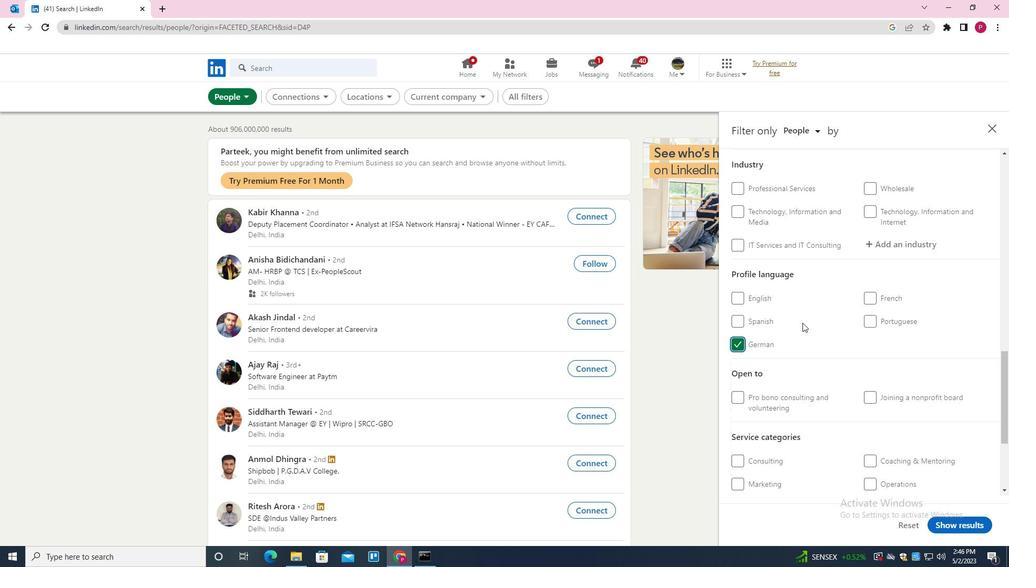 
Action: Mouse scrolled (802, 323) with delta (0, 0)
Screenshot: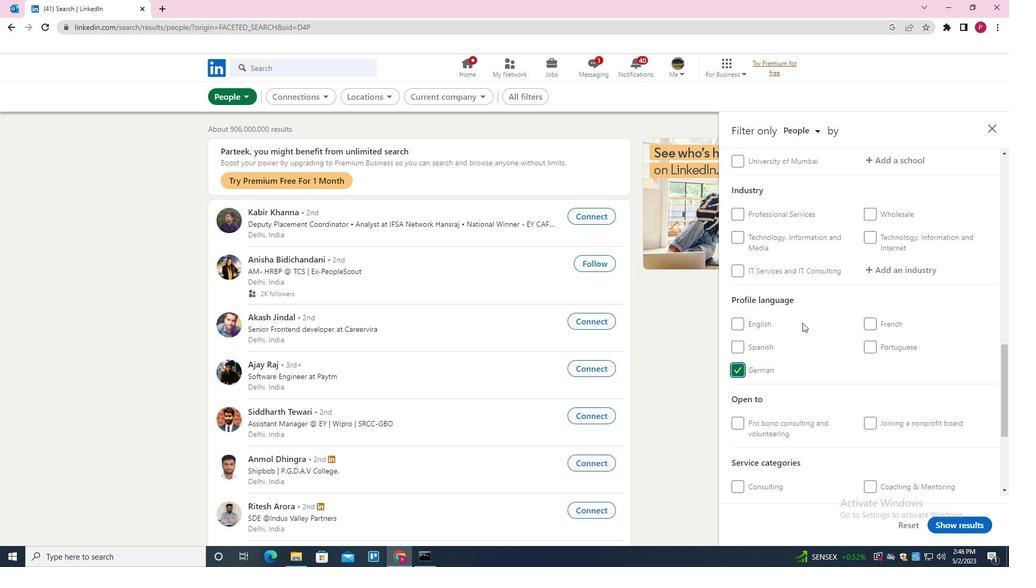 
Action: Mouse scrolled (802, 323) with delta (0, 0)
Screenshot: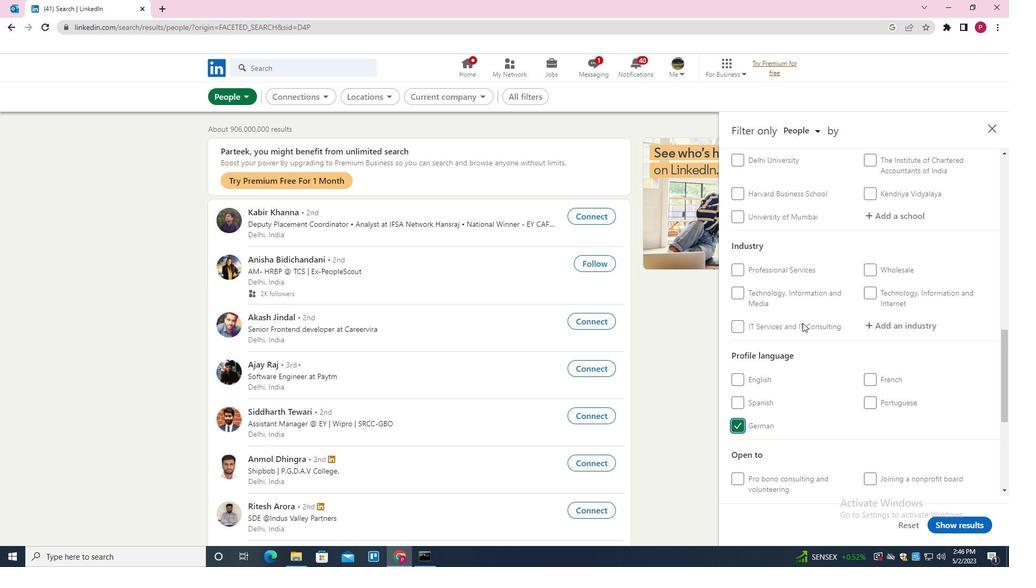 
Action: Mouse scrolled (802, 323) with delta (0, 0)
Screenshot: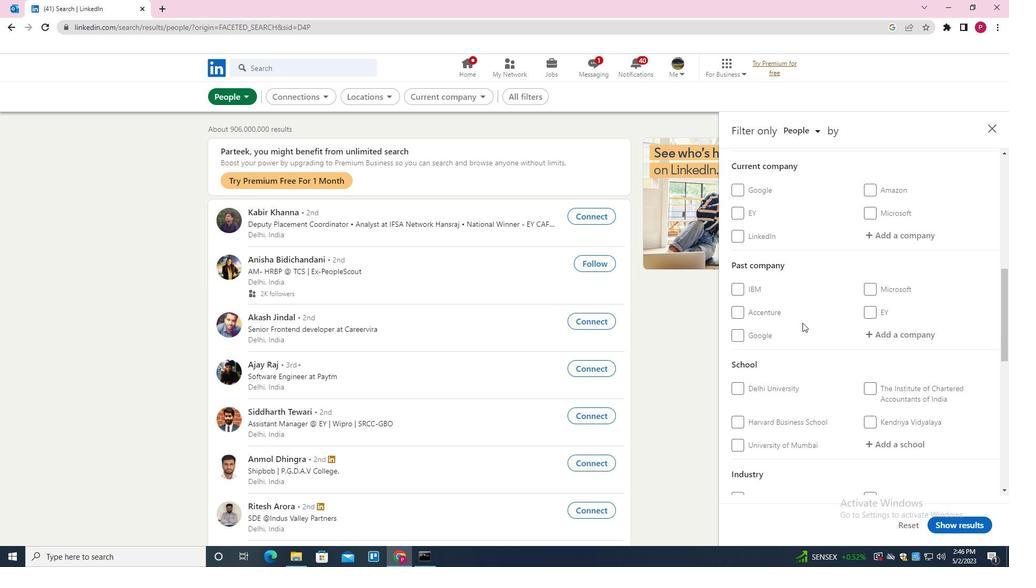 
Action: Mouse moved to (904, 290)
Screenshot: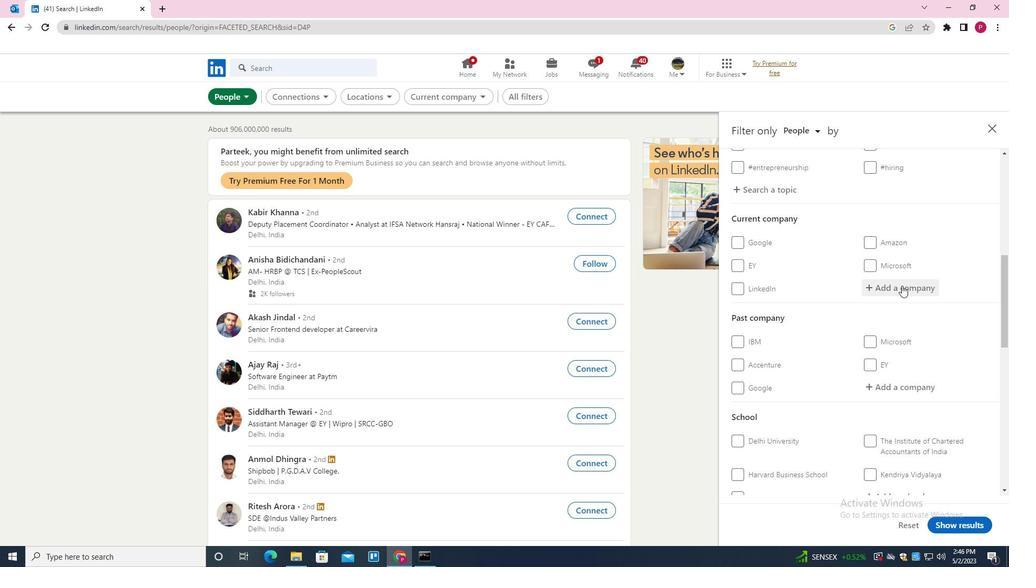 
Action: Mouse pressed left at (904, 290)
Screenshot: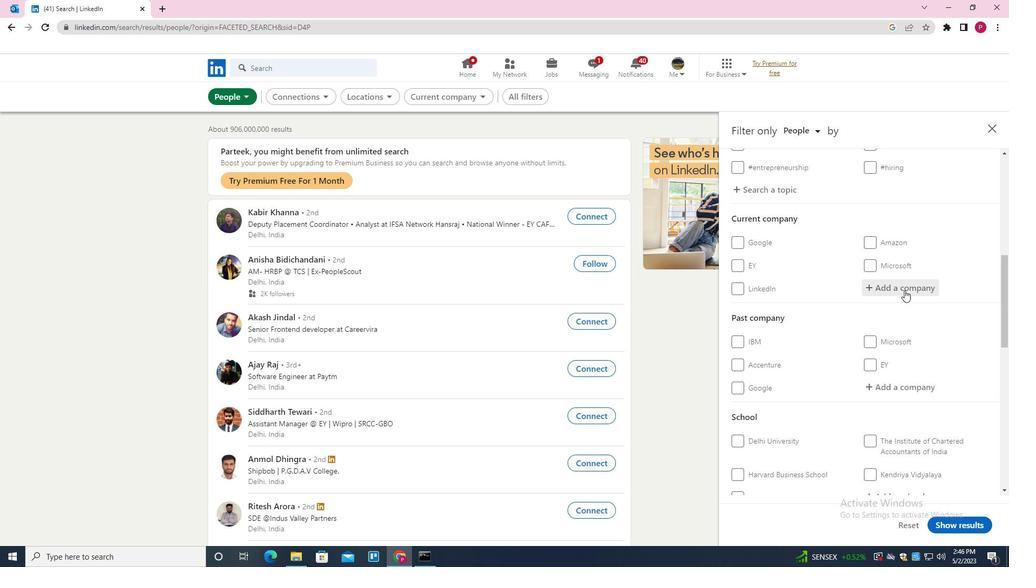 
Action: Mouse moved to (904, 291)
Screenshot: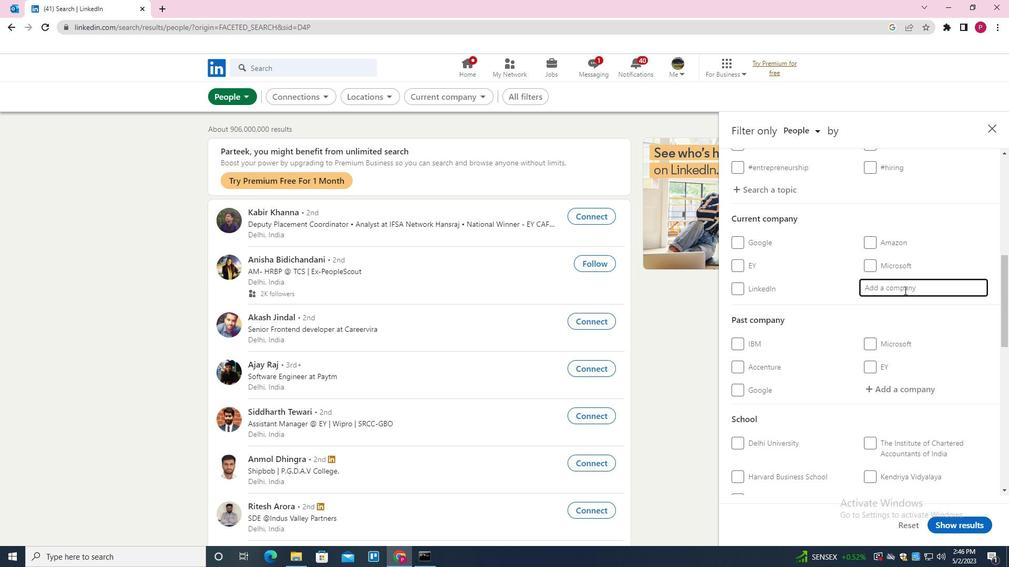 
Action: Key pressed <Key.shift><Key.shift><Key.shift><Key.shift><Key.shift><Key.shift><Key.shift><Key.shift><Key.shift><Key.shift><Key.shift><Key.shift>PHONE<Key.shift>PE
Screenshot: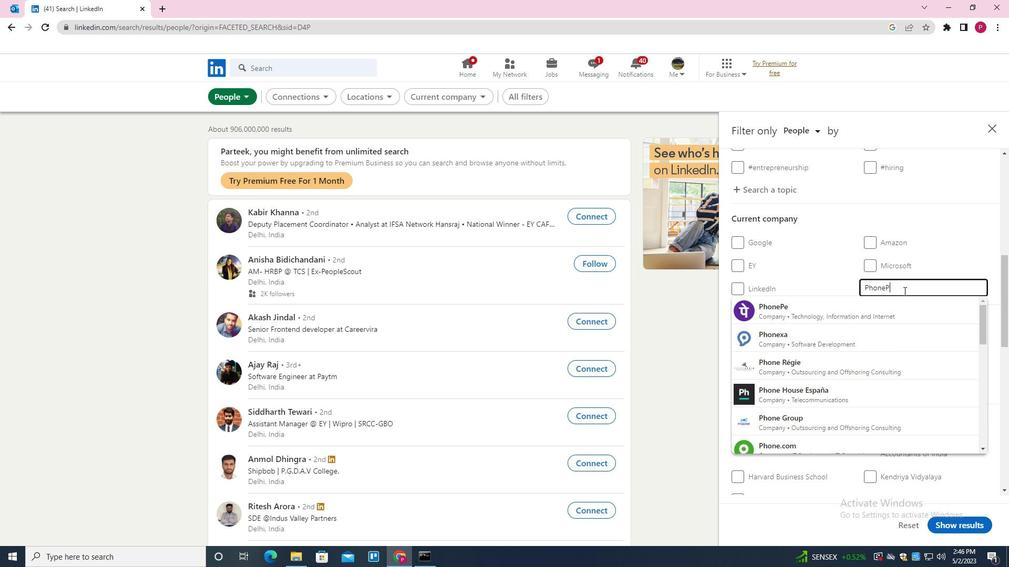 
Action: Mouse moved to (904, 291)
Screenshot: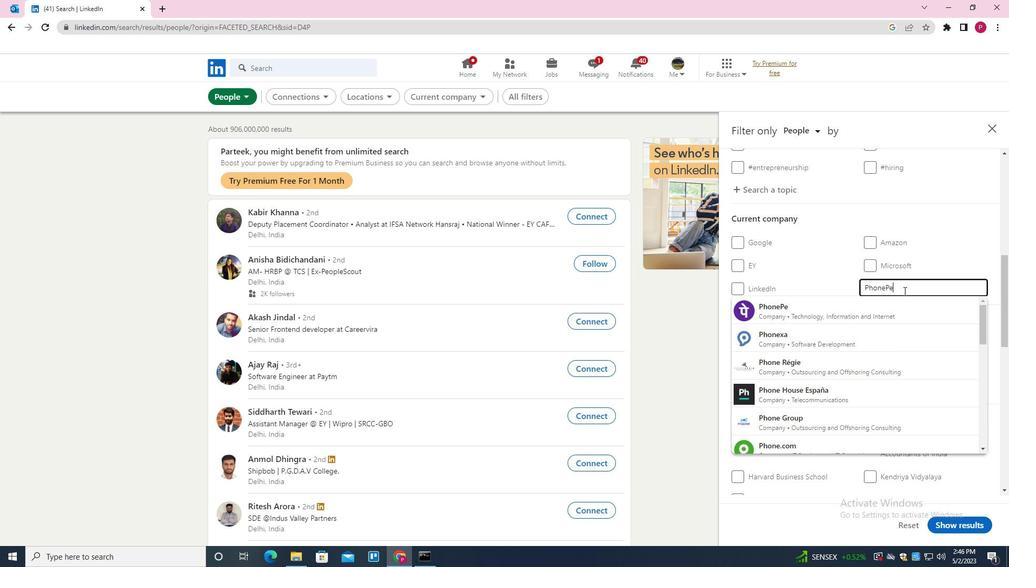 
Action: Key pressed <Key.down><Key.enter>
Screenshot: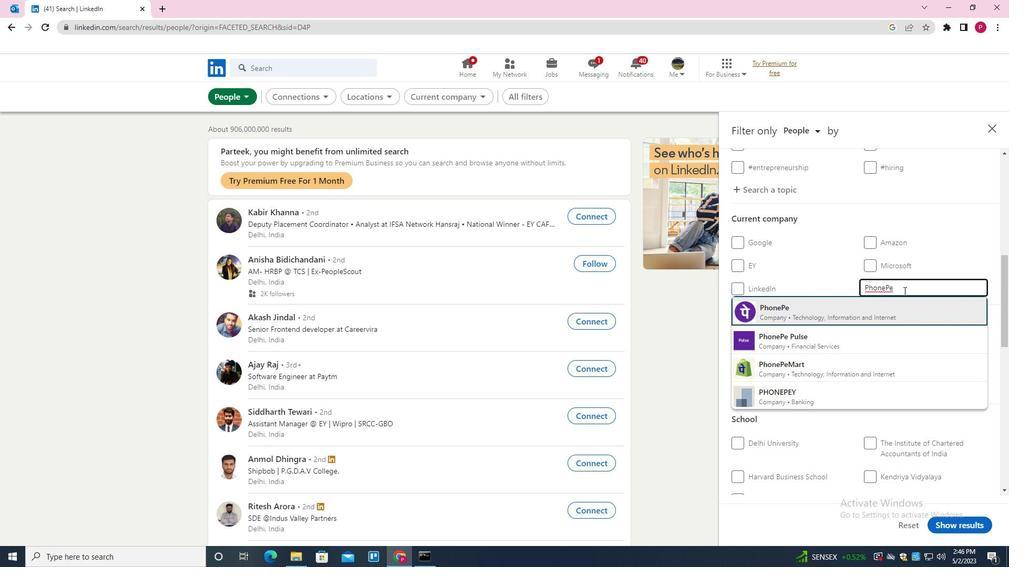 
Action: Mouse moved to (840, 300)
Screenshot: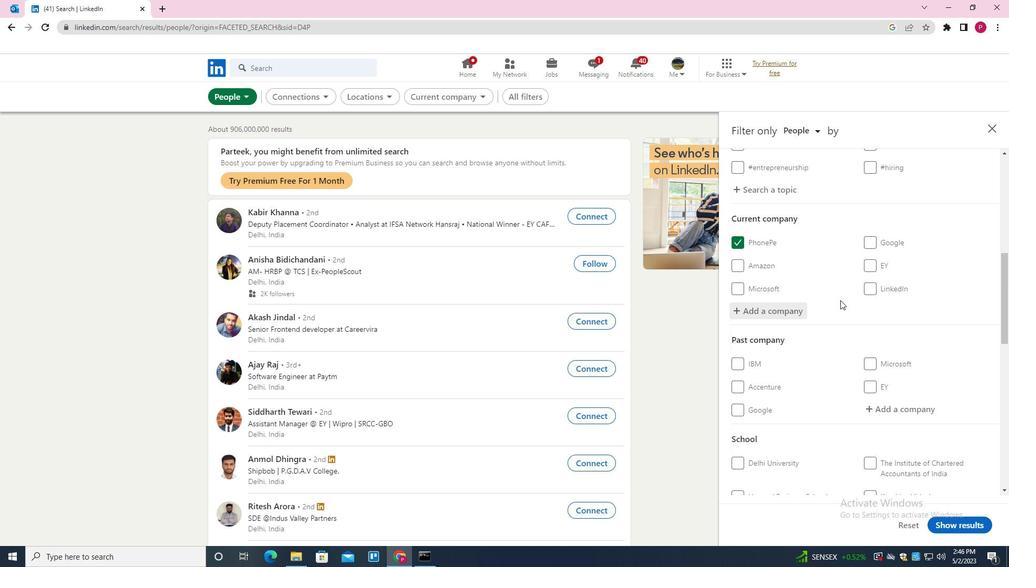 
Action: Mouse scrolled (840, 299) with delta (0, 0)
Screenshot: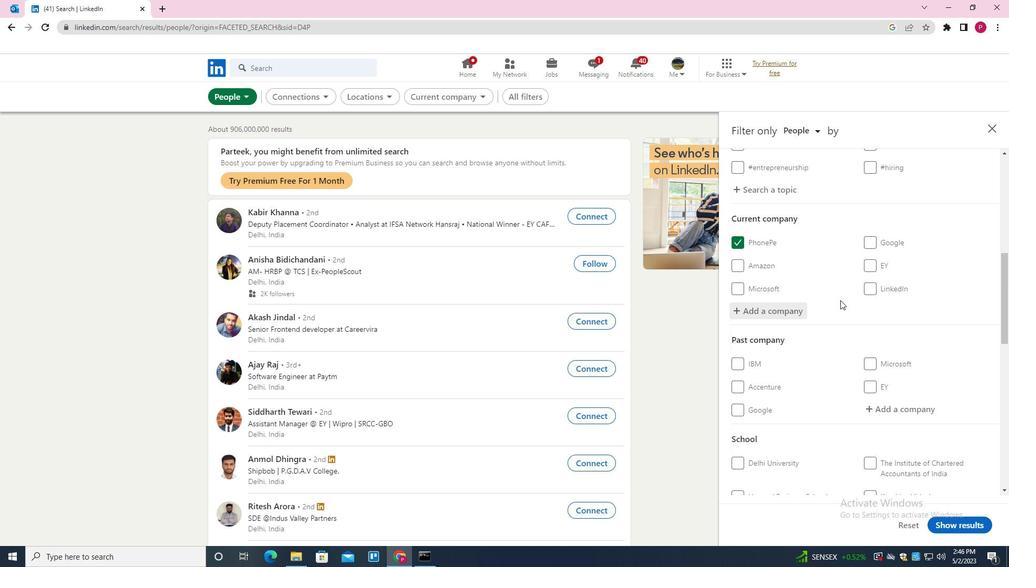 
Action: Mouse moved to (841, 298)
Screenshot: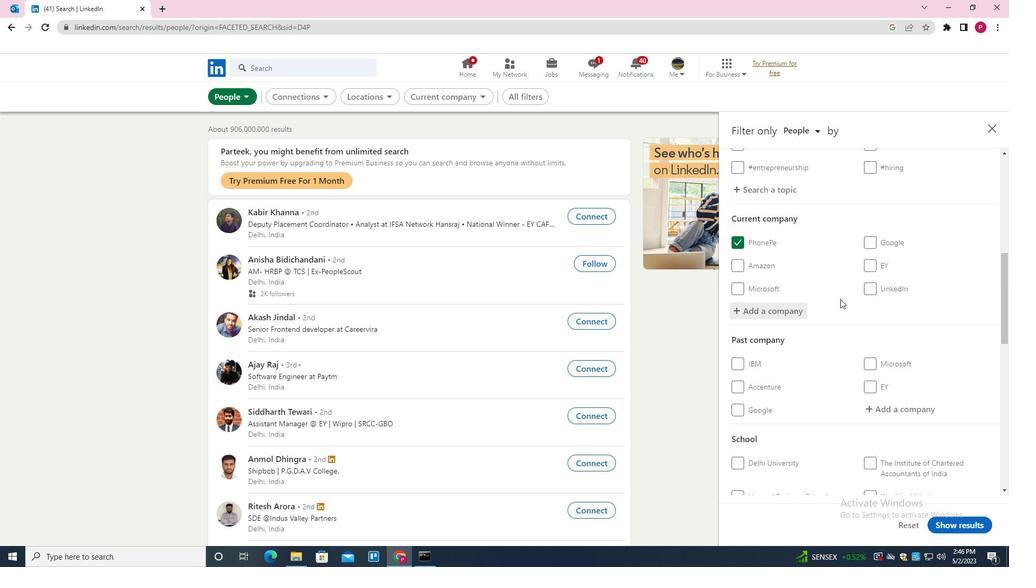 
Action: Mouse scrolled (841, 297) with delta (0, 0)
Screenshot: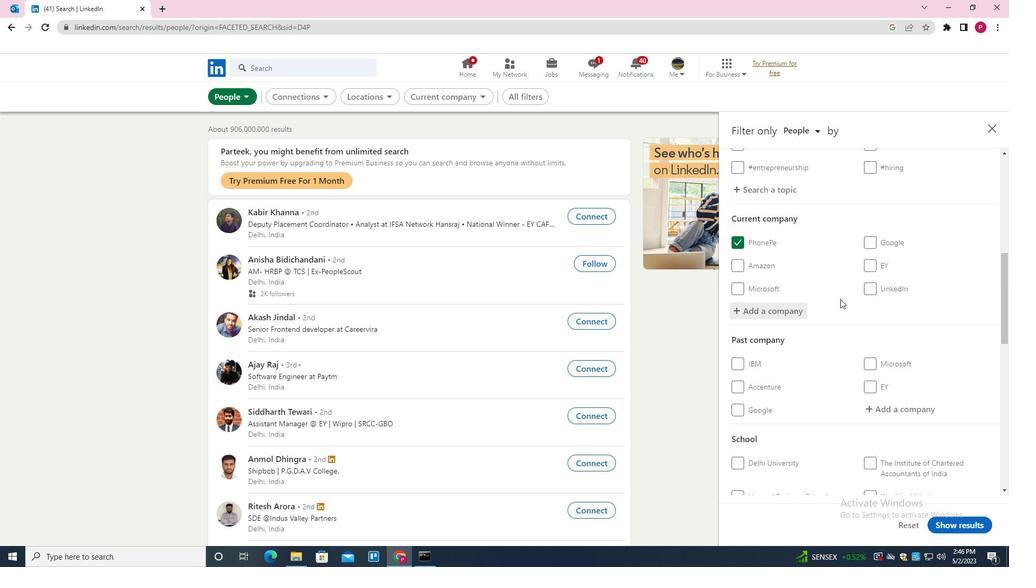 
Action: Mouse moved to (842, 297)
Screenshot: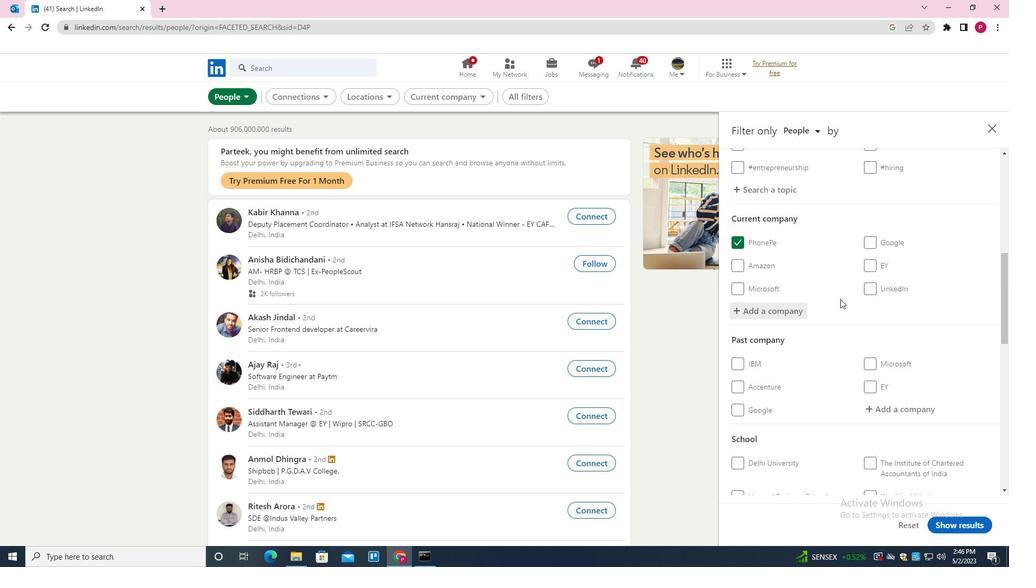 
Action: Mouse scrolled (842, 297) with delta (0, 0)
Screenshot: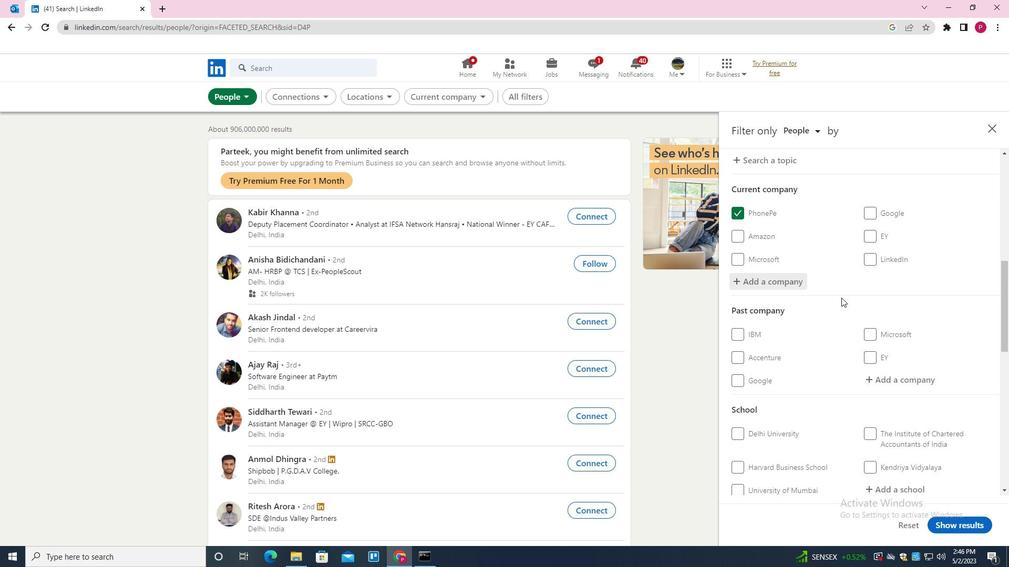 
Action: Mouse moved to (842, 297)
Screenshot: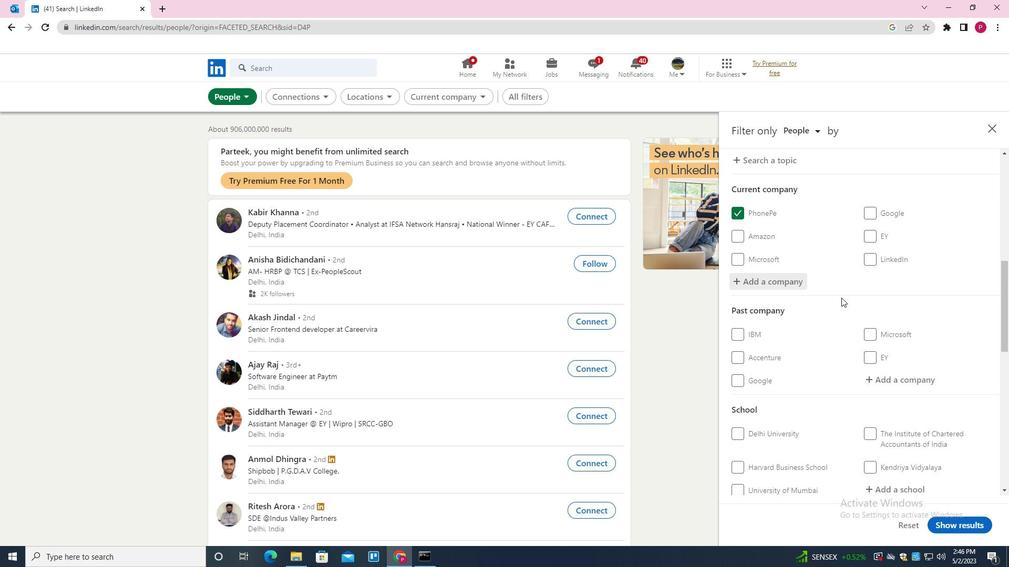
Action: Mouse scrolled (842, 296) with delta (0, 0)
Screenshot: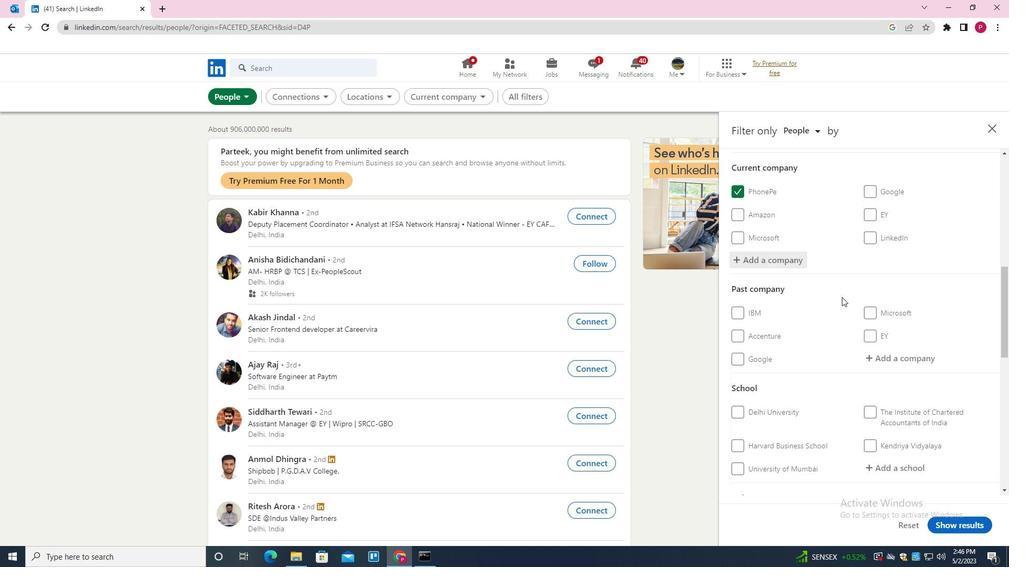 
Action: Mouse moved to (887, 306)
Screenshot: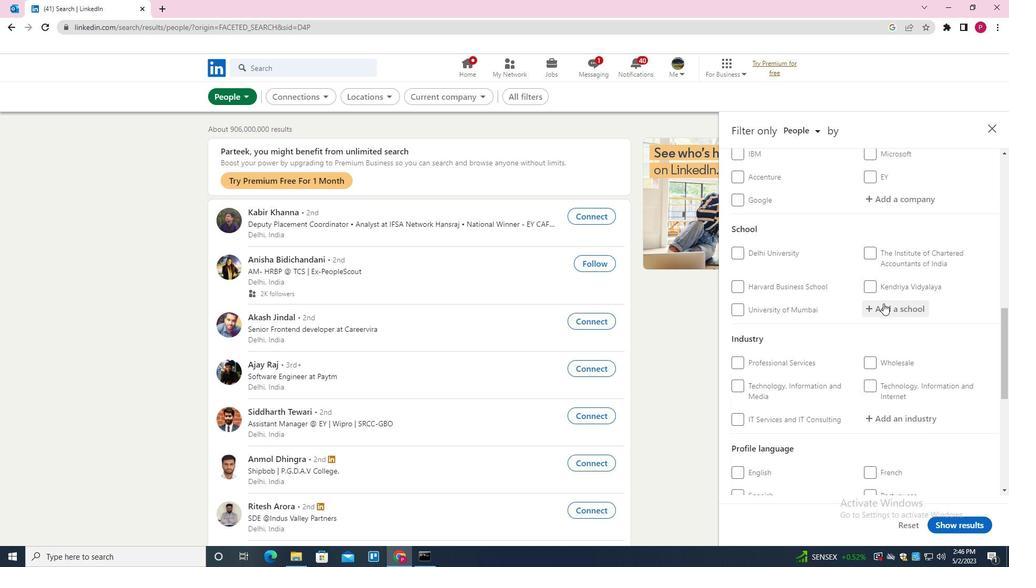 
Action: Mouse pressed left at (887, 306)
Screenshot: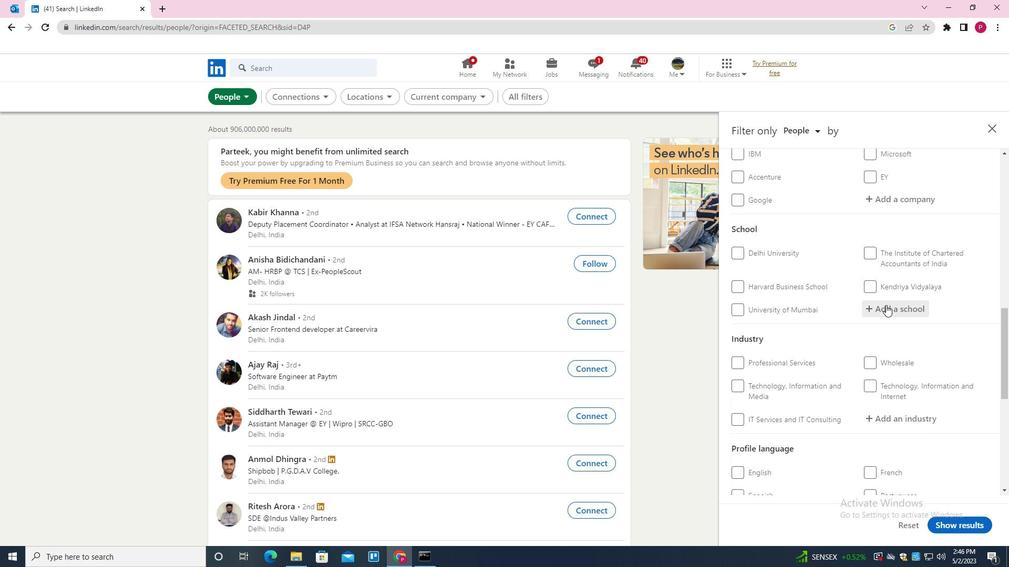 
Action: Mouse moved to (887, 307)
Screenshot: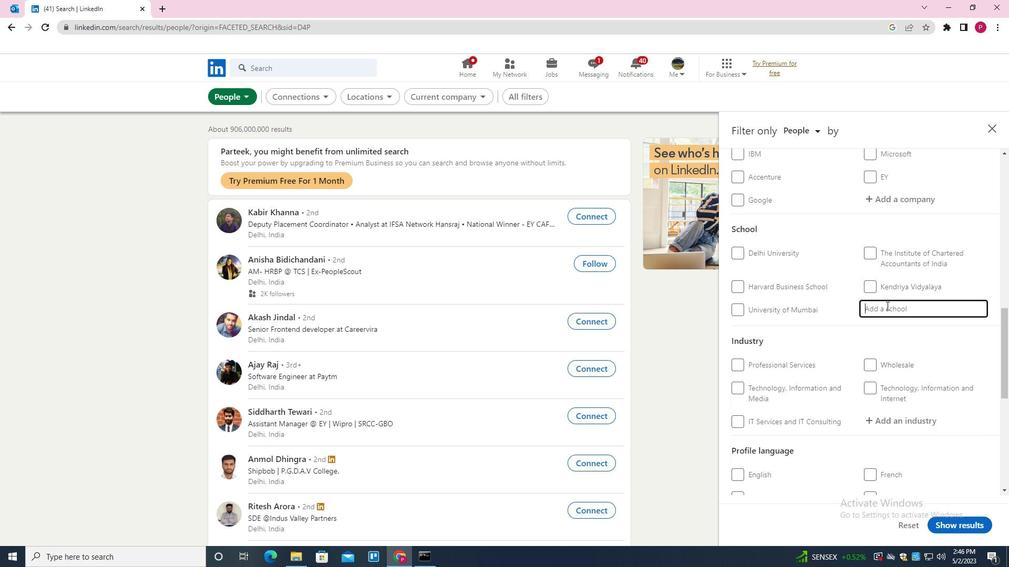 
Action: Key pressed <Key.shift><Key.shift><Key.shift><Key.shift><Key.shift><Key.shift><Key.shift><Key.shift><Key.shift><Key.shift><Key.shift><Key.shift>KOLKATA<Key.space><Key.shift>JOBS<Key.down><Key.enter>
Screenshot: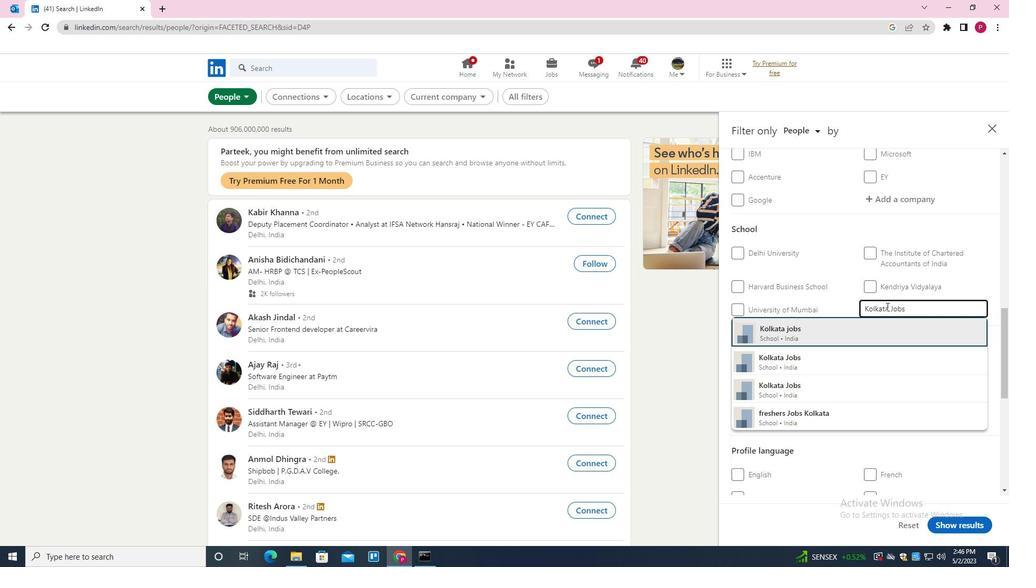 
Action: Mouse moved to (872, 309)
Screenshot: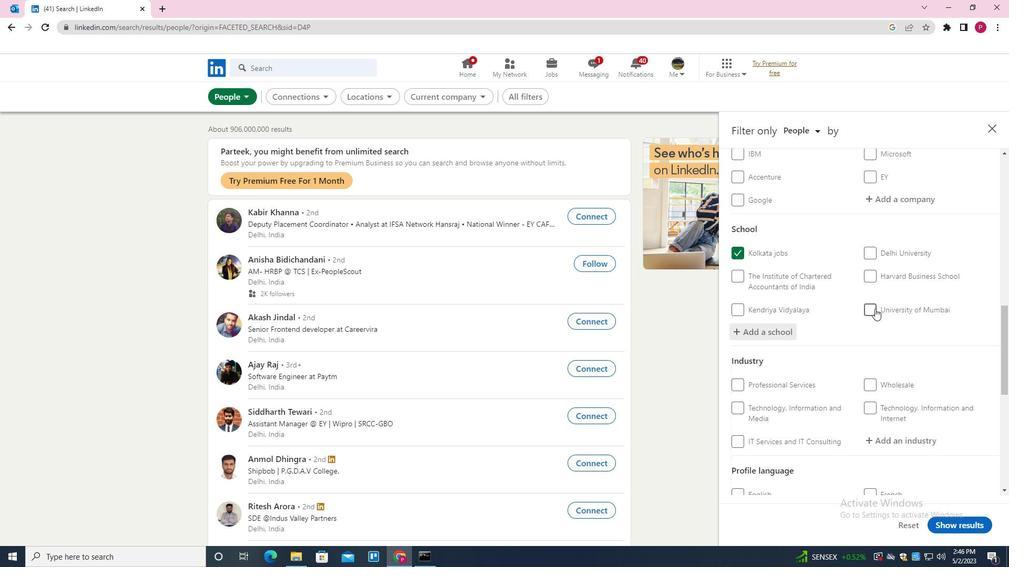 
Action: Mouse scrolled (872, 308) with delta (0, 0)
Screenshot: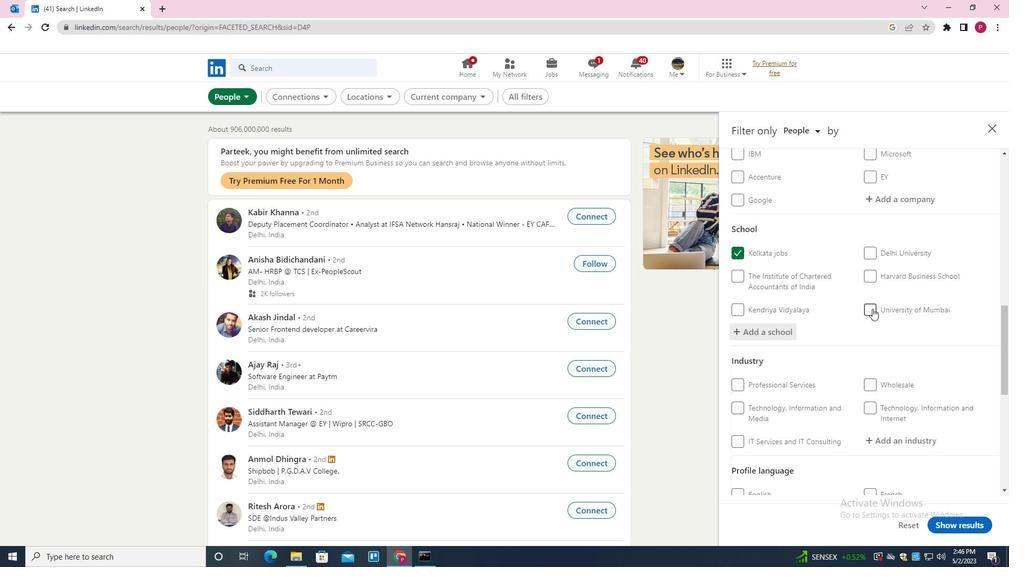 
Action: Mouse scrolled (872, 308) with delta (0, 0)
Screenshot: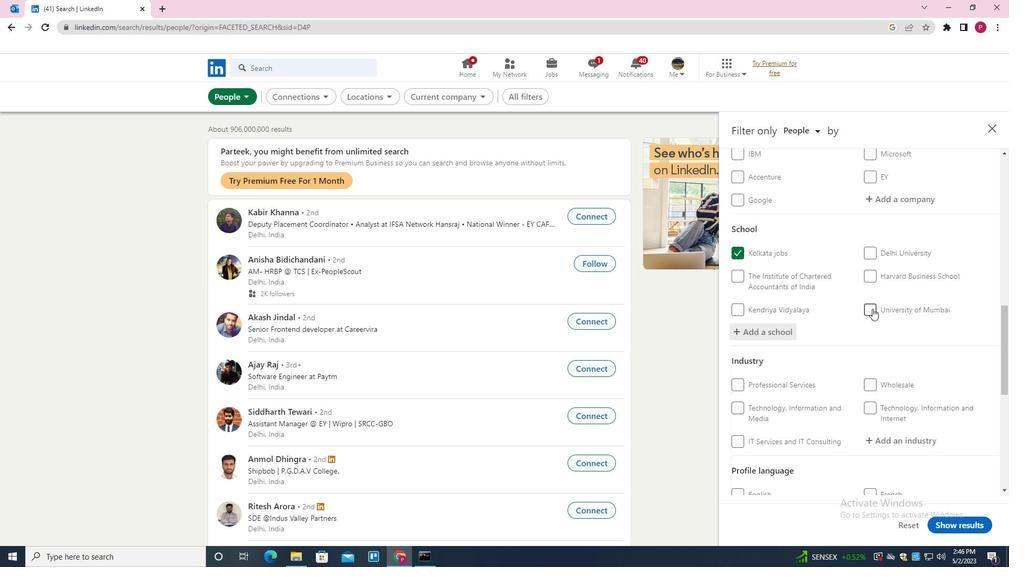 
Action: Mouse scrolled (872, 308) with delta (0, 0)
Screenshot: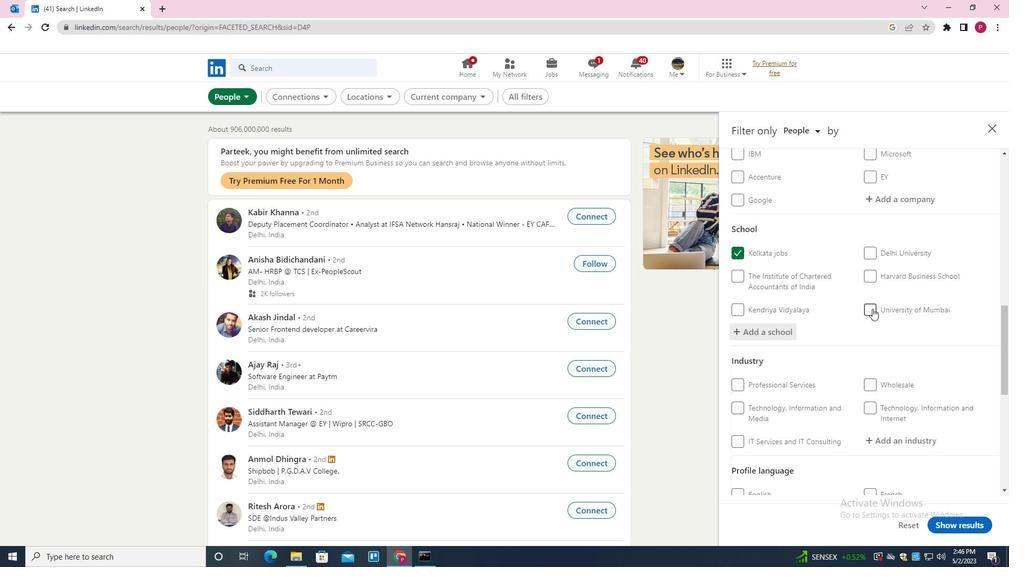 
Action: Mouse scrolled (872, 308) with delta (0, 0)
Screenshot: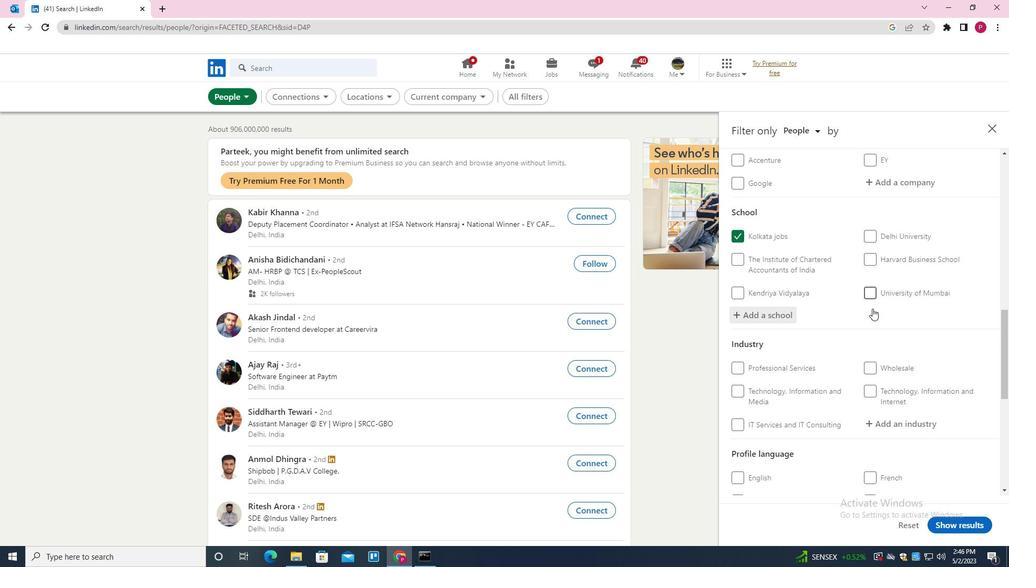 
Action: Mouse moved to (900, 236)
Screenshot: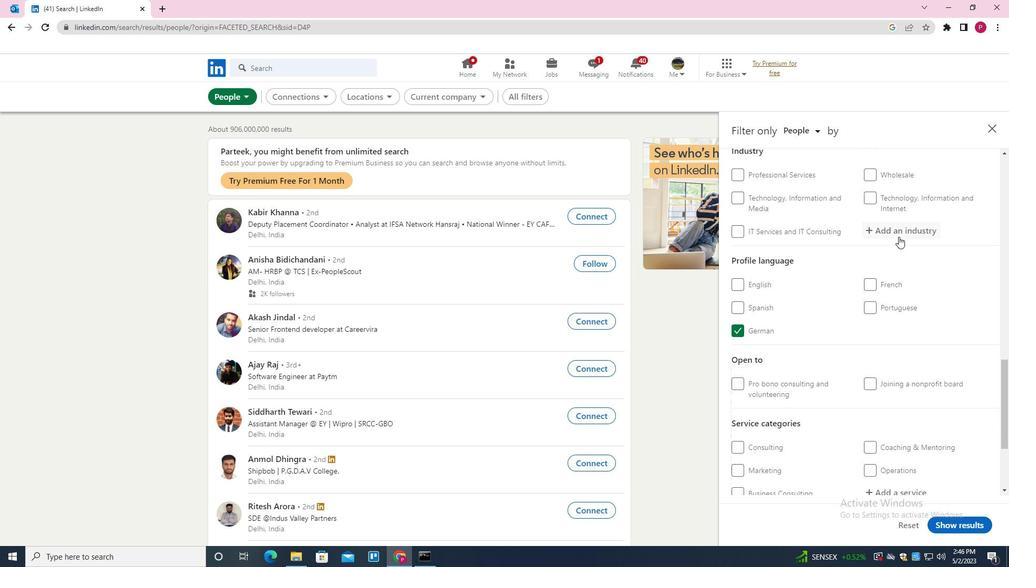 
Action: Mouse pressed left at (900, 236)
Screenshot: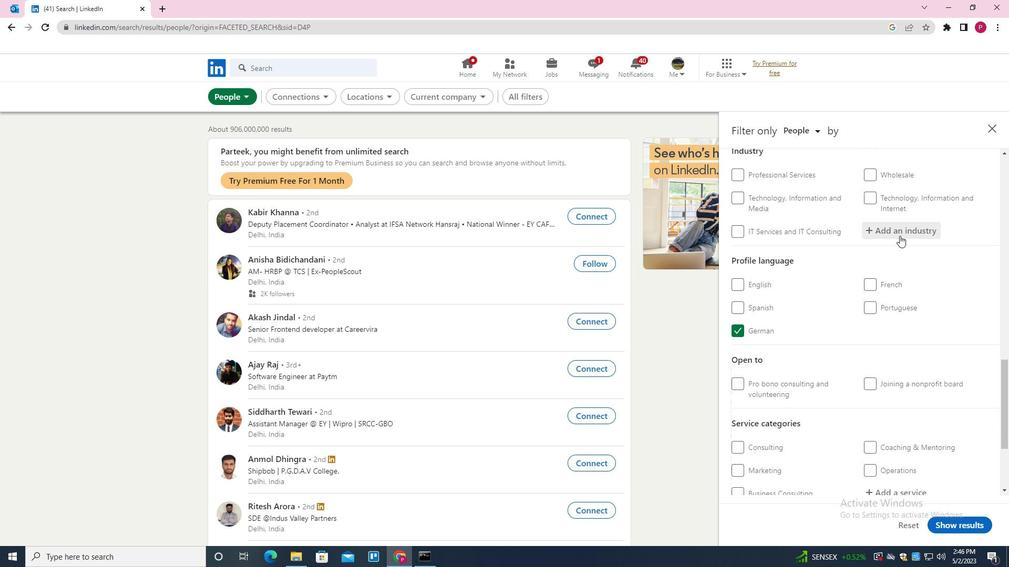 
Action: Mouse moved to (894, 238)
Screenshot: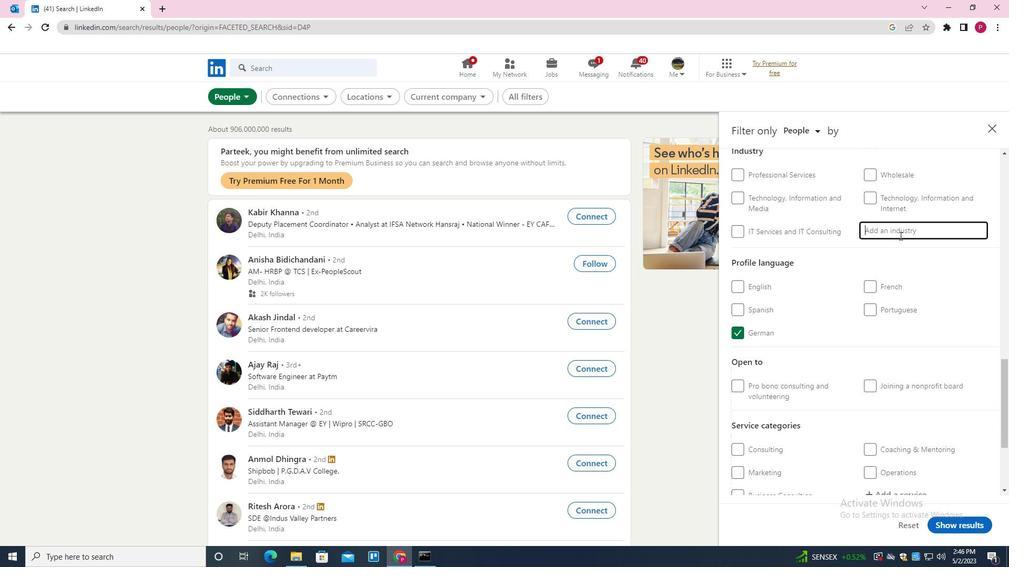 
Action: Key pressed <Key.shift><Key.shift><Key.shift><Key.shift><Key.shift><Key.shift><Key.shift><Key.shift><Key.shift><Key.shift><Key.shift><Key.shift>TELECOMMUNICATIONS<Key.down><Key.enter>
Screenshot: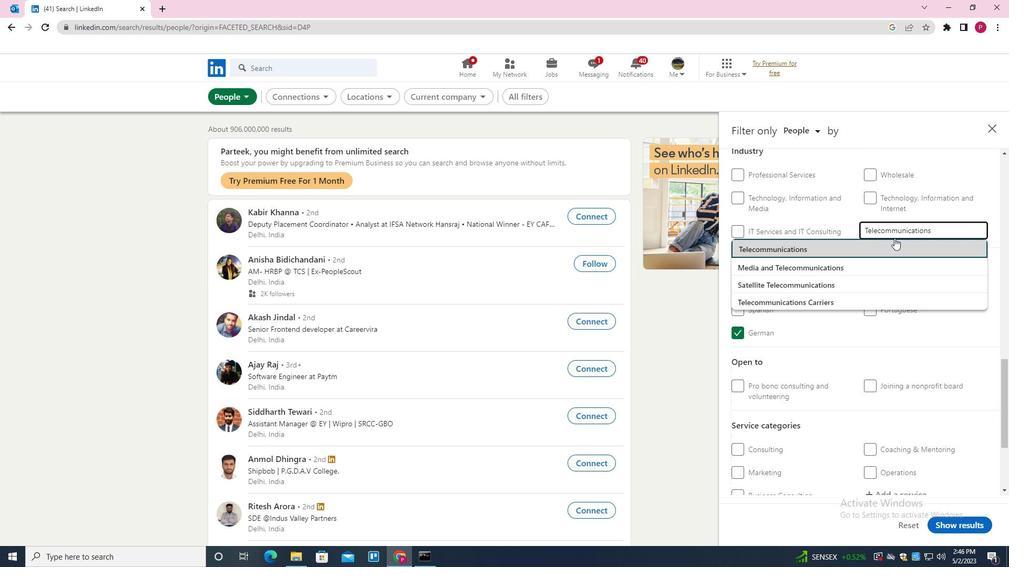 
Action: Mouse moved to (842, 265)
Screenshot: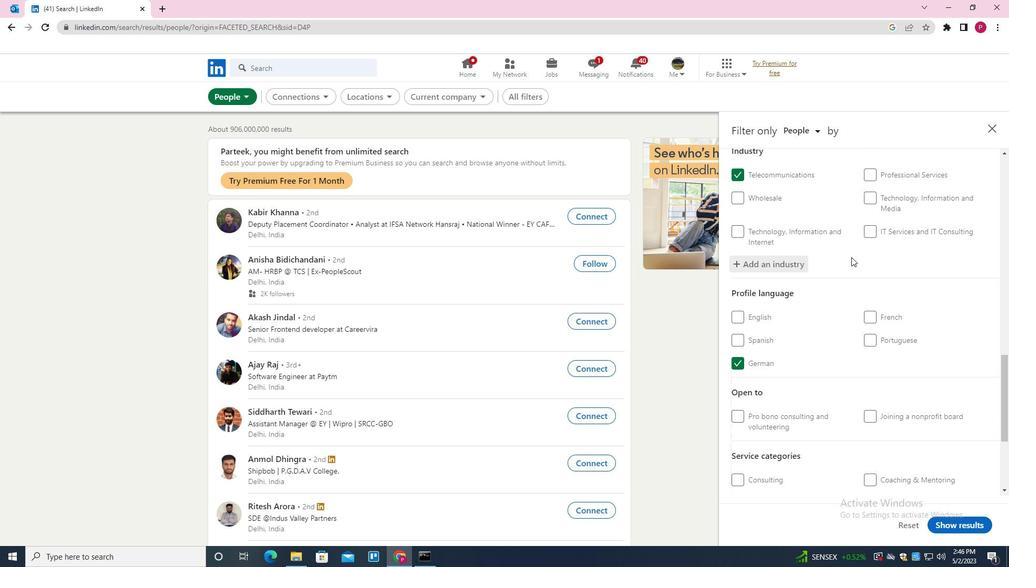 
Action: Mouse scrolled (842, 264) with delta (0, 0)
Screenshot: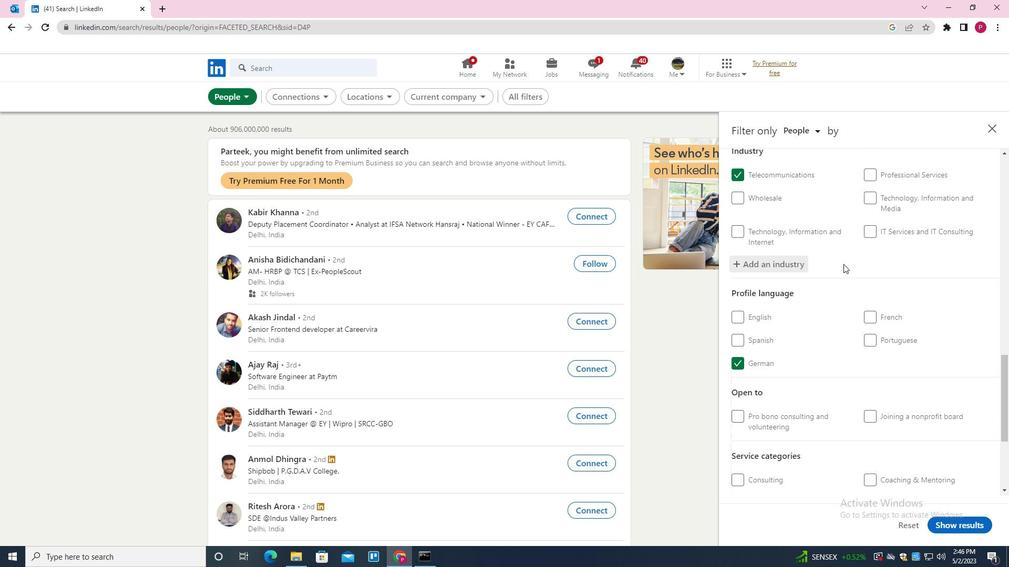 
Action: Mouse scrolled (842, 264) with delta (0, 0)
Screenshot: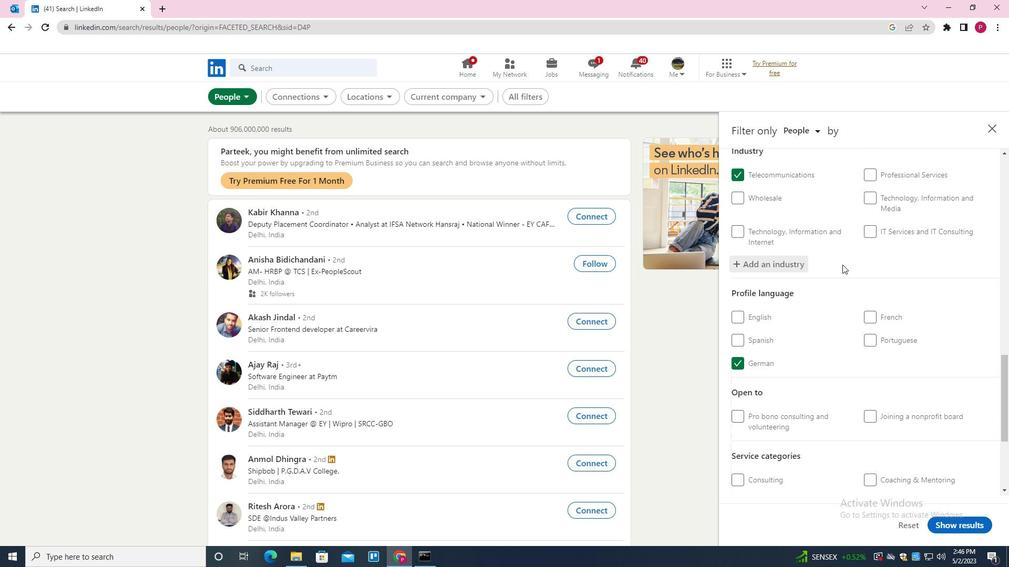 
Action: Mouse scrolled (842, 264) with delta (0, 0)
Screenshot: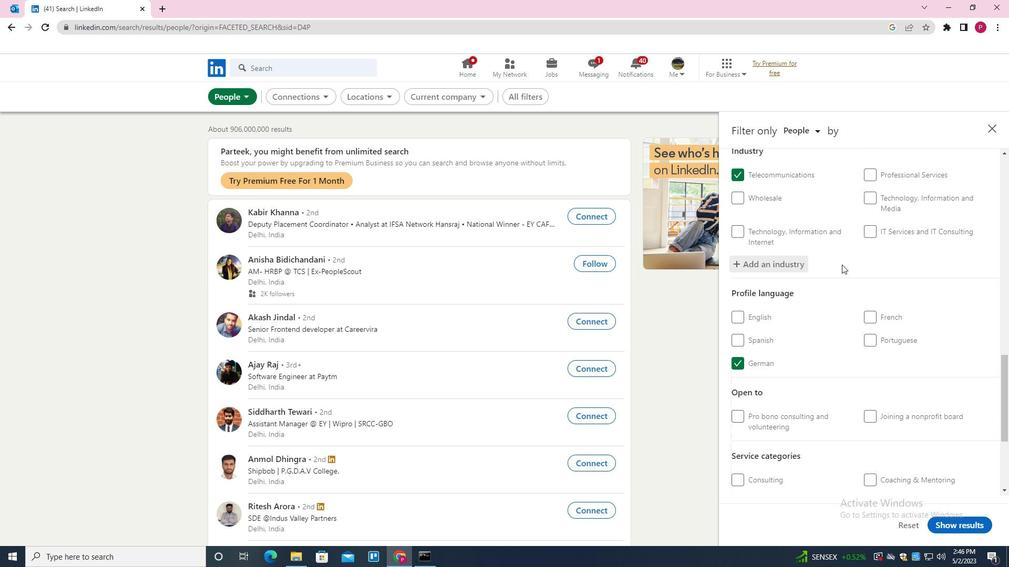 
Action: Mouse scrolled (842, 264) with delta (0, 0)
Screenshot: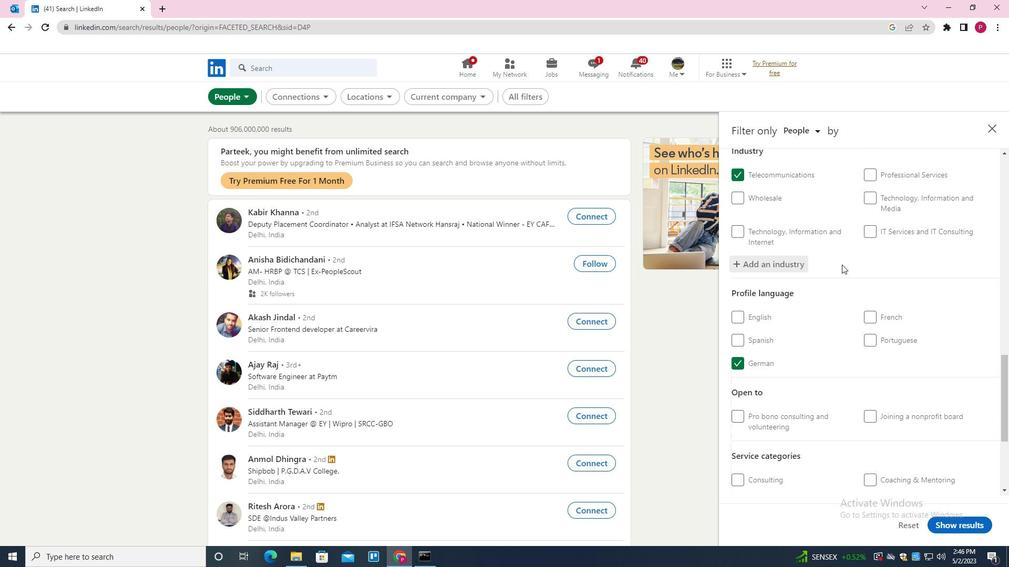 
Action: Mouse moved to (902, 348)
Screenshot: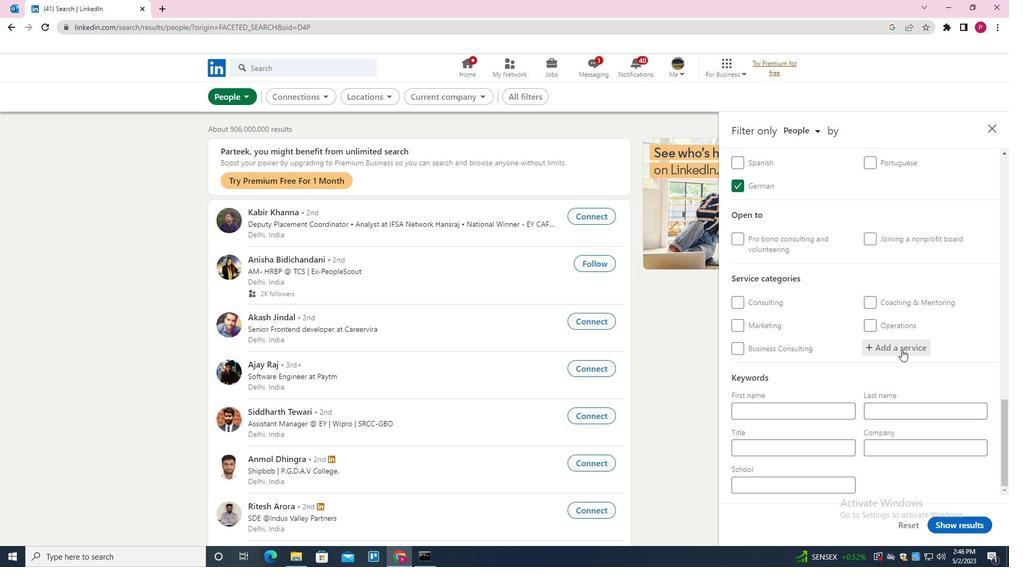 
Action: Mouse pressed left at (902, 348)
Screenshot: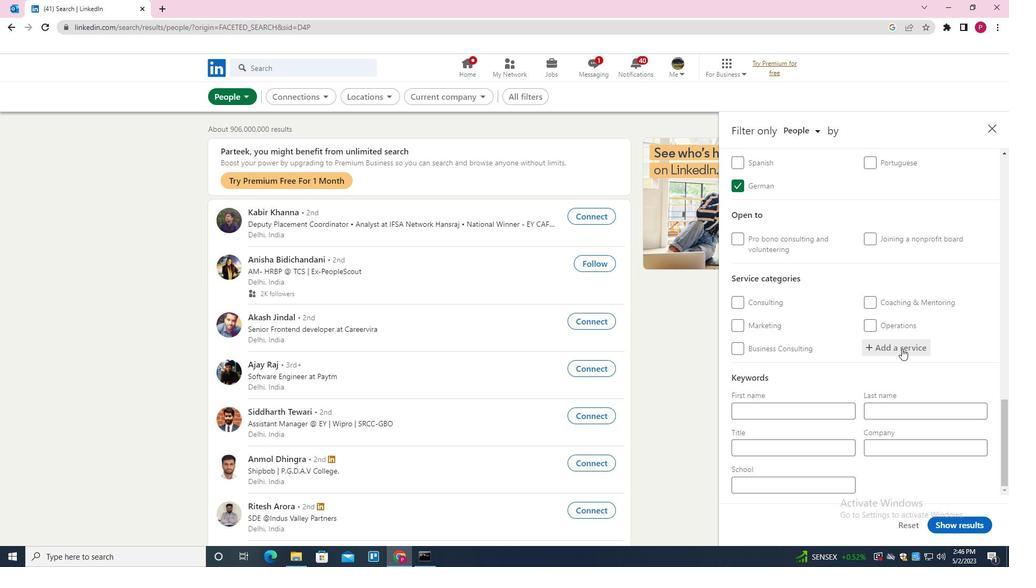 
Action: Key pressed <Key.shift><Key.shift><Key.shift><Key.shift><Key.shift><Key.shift><Key.shift><Key.shift><Key.shift><Key.shift><Key.shift><Key.shift>REAL<Key.space><Key.shift>ESTATE<Key.down><Key.enter>
Screenshot: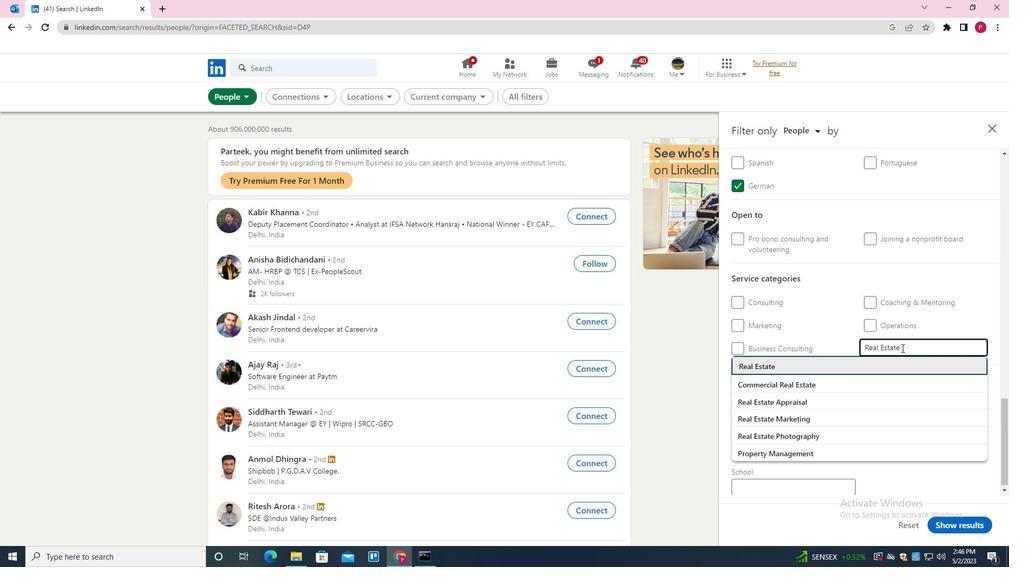 
Action: Mouse moved to (900, 349)
Screenshot: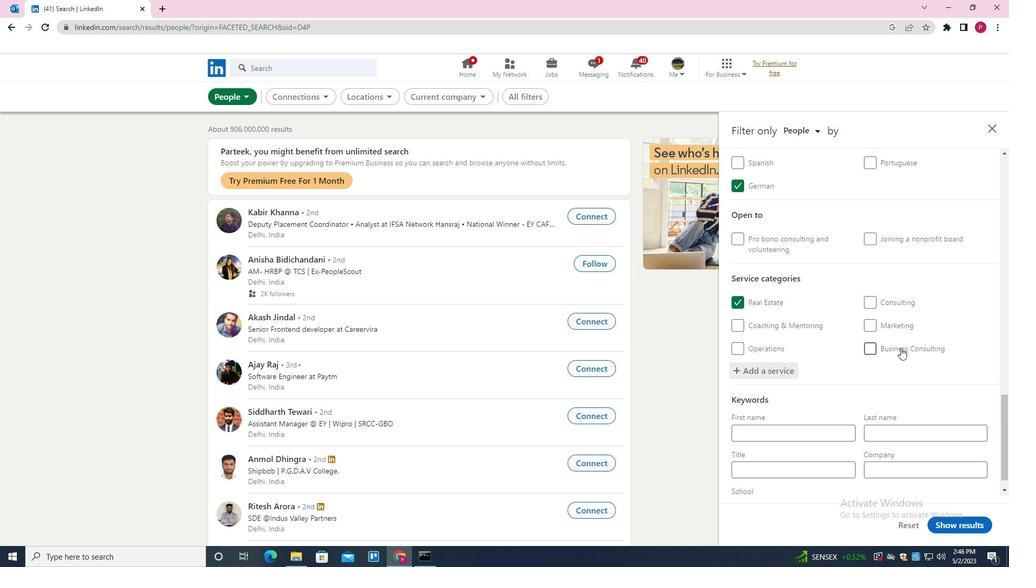 
Action: Mouse scrolled (900, 349) with delta (0, 0)
Screenshot: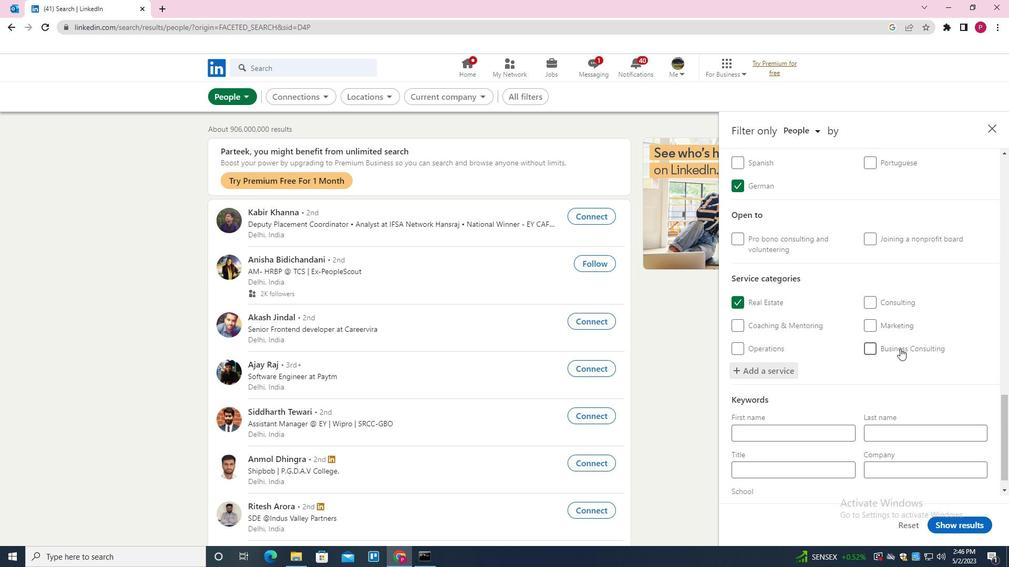 
Action: Mouse scrolled (900, 349) with delta (0, 0)
Screenshot: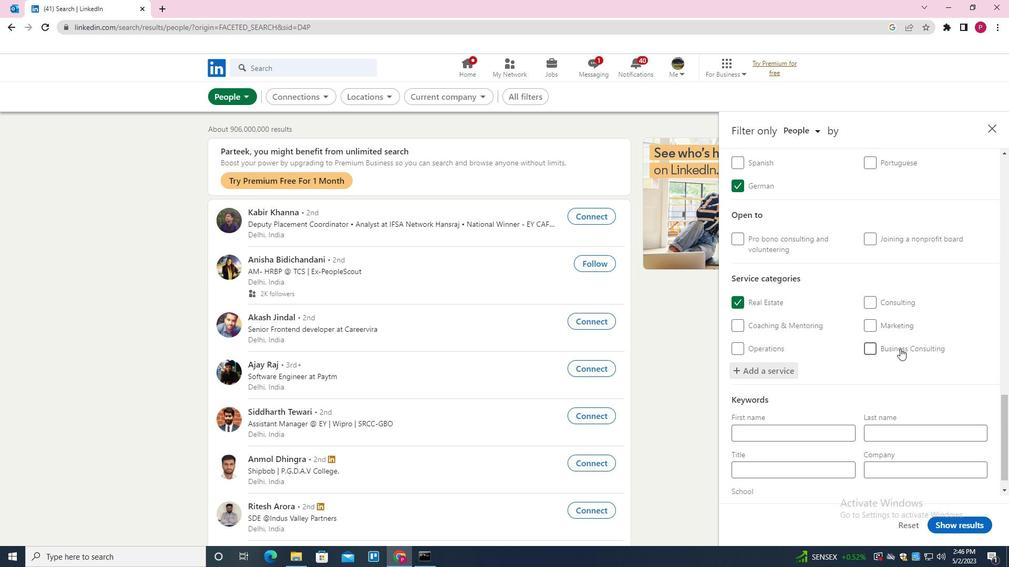 
Action: Mouse moved to (900, 349)
Screenshot: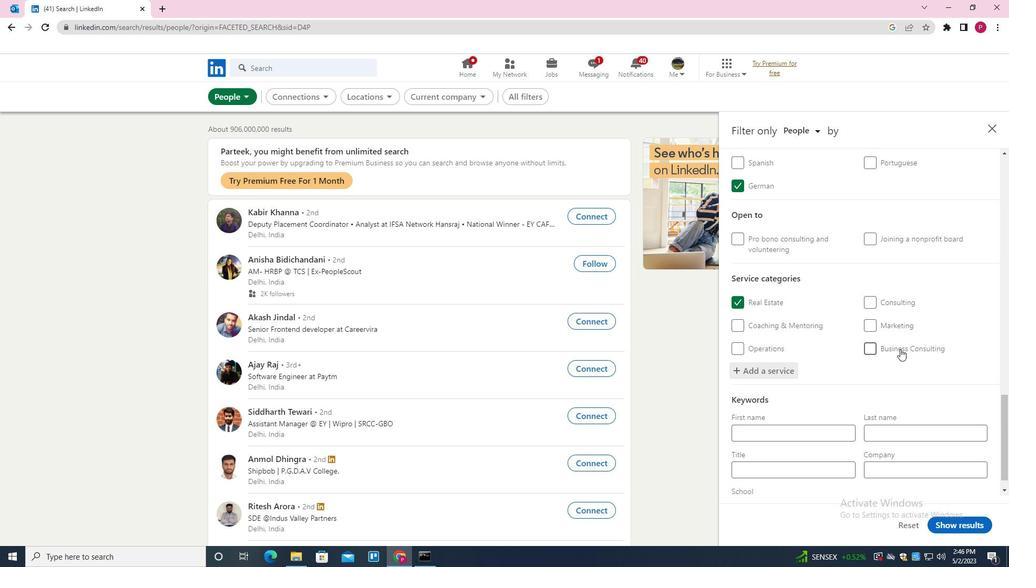 
Action: Mouse scrolled (900, 349) with delta (0, 0)
Screenshot: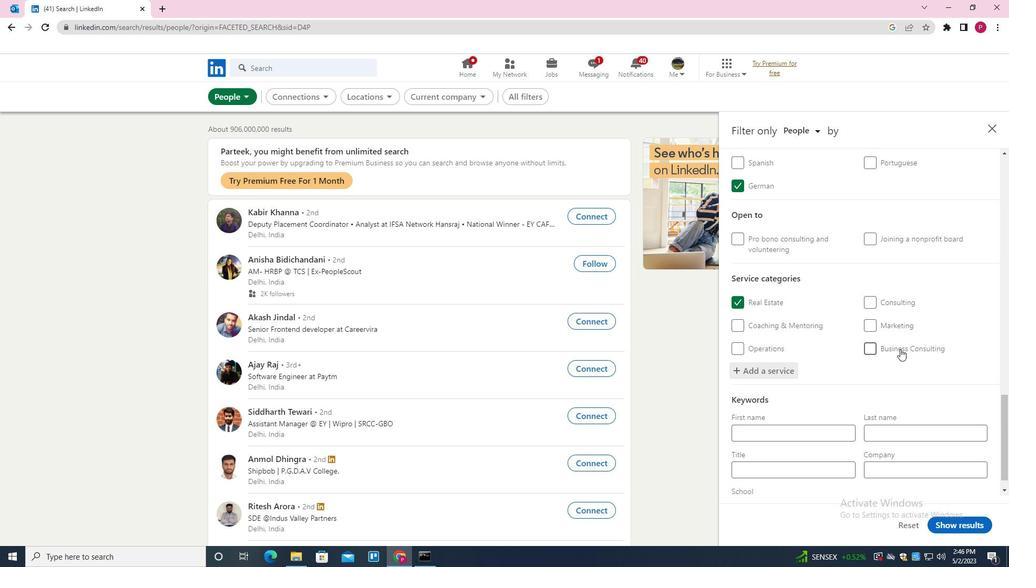 
Action: Mouse moved to (891, 350)
Screenshot: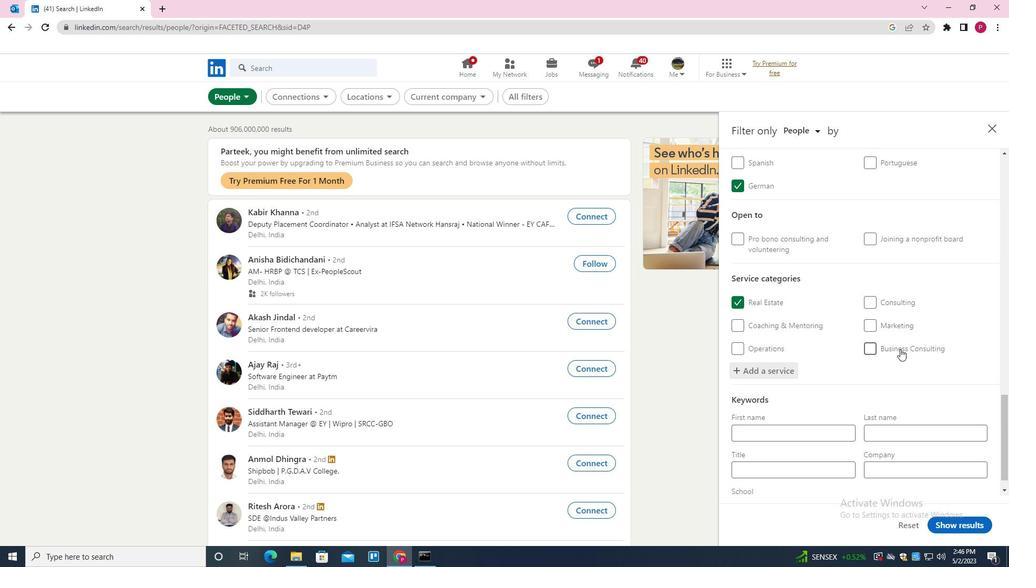 
Action: Mouse scrolled (891, 350) with delta (0, 0)
Screenshot: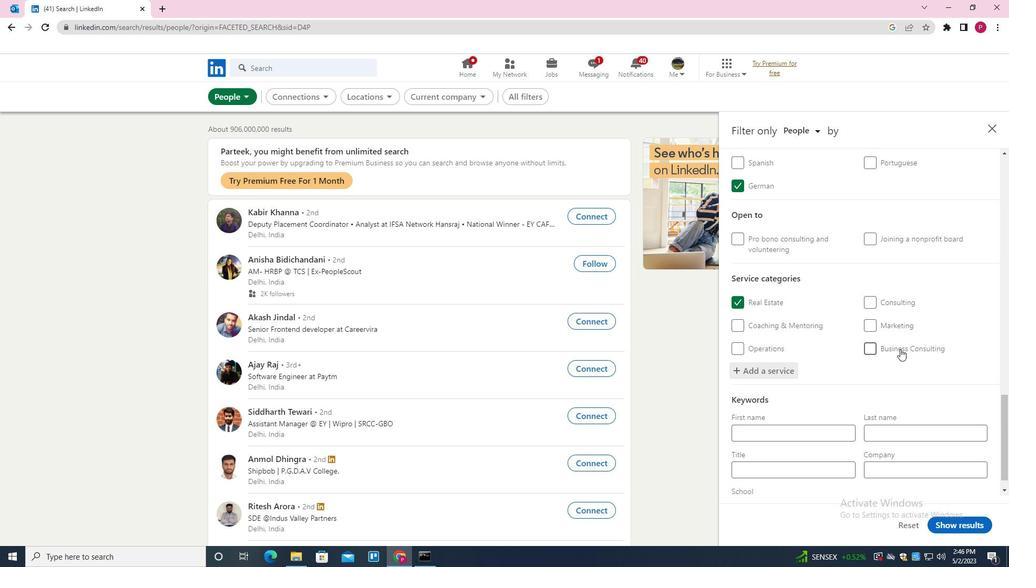 
Action: Mouse moved to (884, 352)
Screenshot: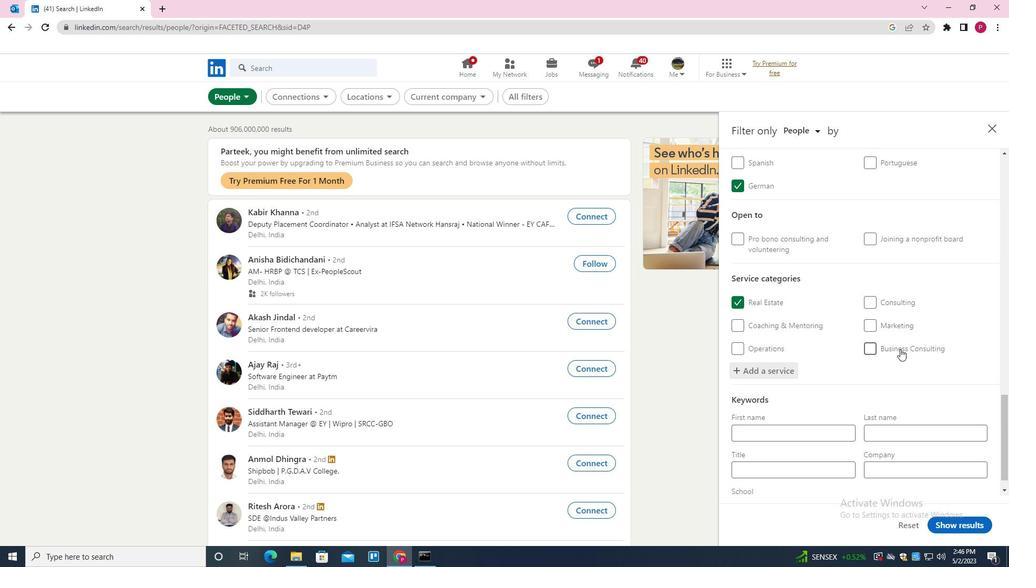 
Action: Mouse scrolled (884, 352) with delta (0, 0)
Screenshot: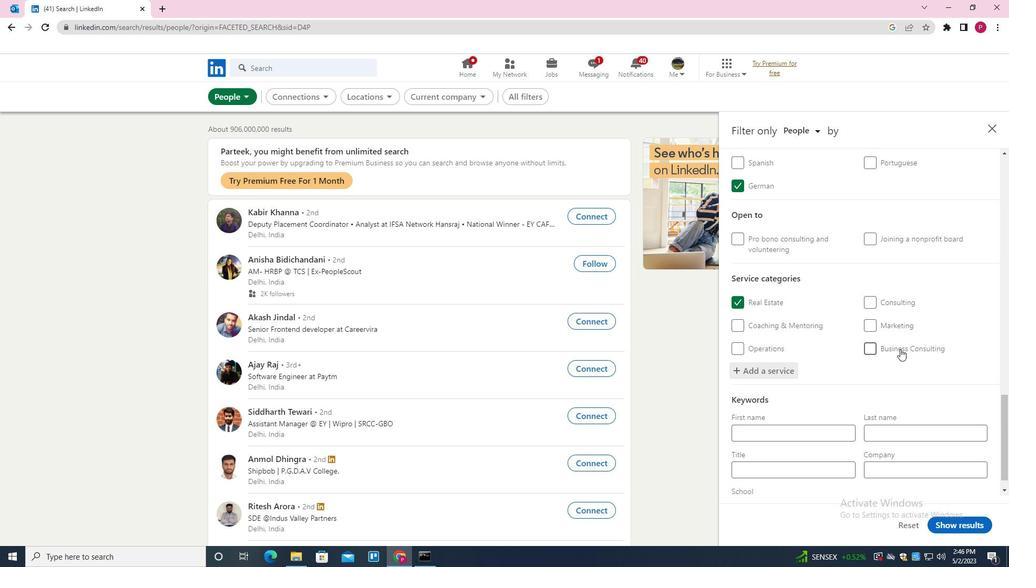 
Action: Mouse moved to (874, 357)
Screenshot: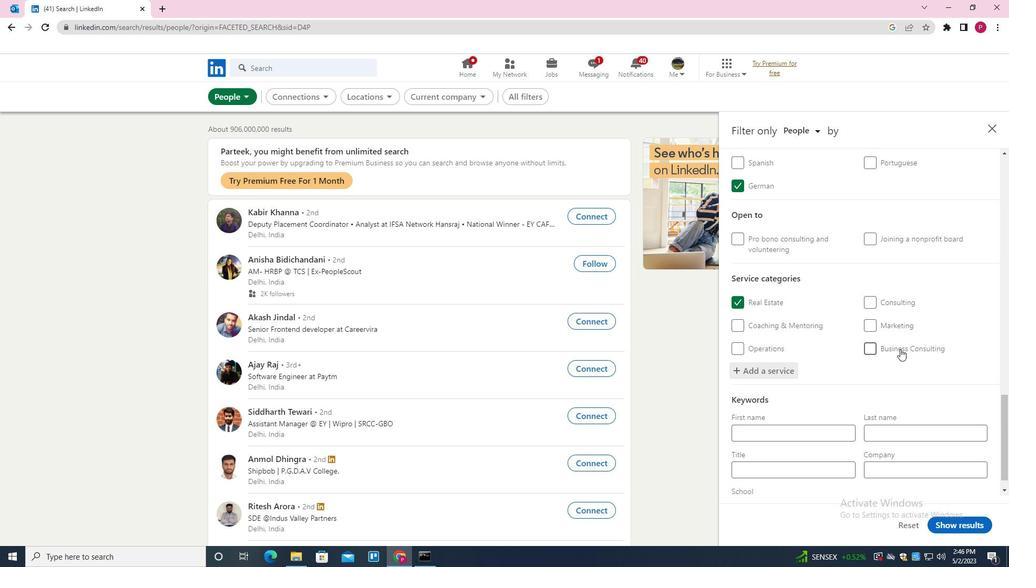 
Action: Mouse scrolled (874, 356) with delta (0, 0)
Screenshot: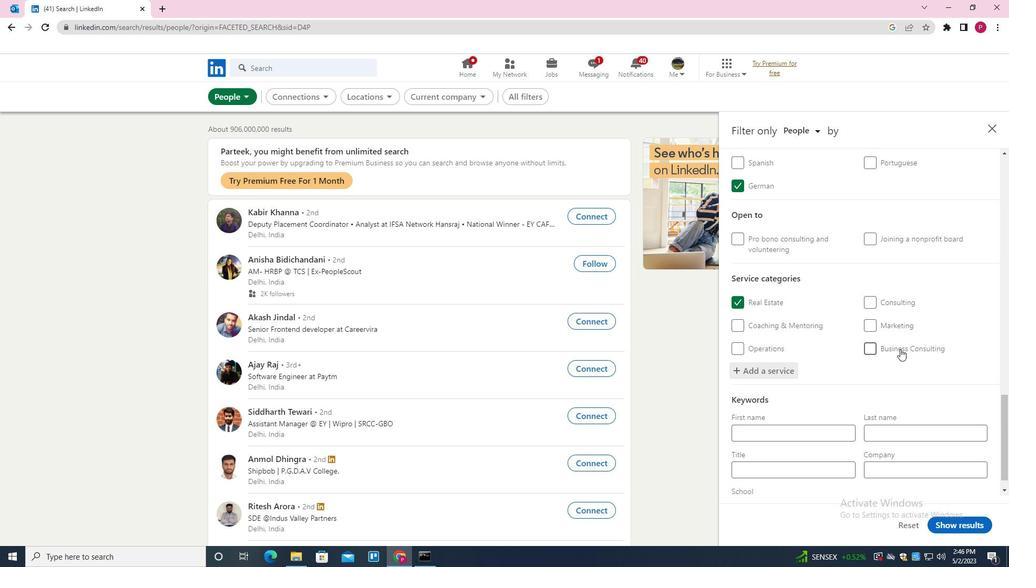 
Action: Mouse moved to (789, 445)
Screenshot: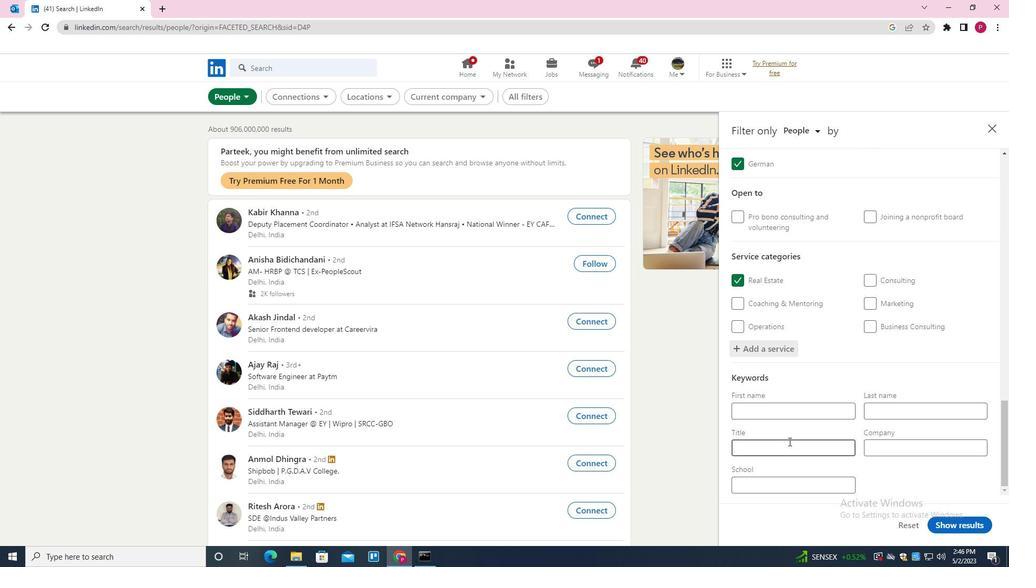 
Action: Mouse pressed left at (789, 445)
Screenshot: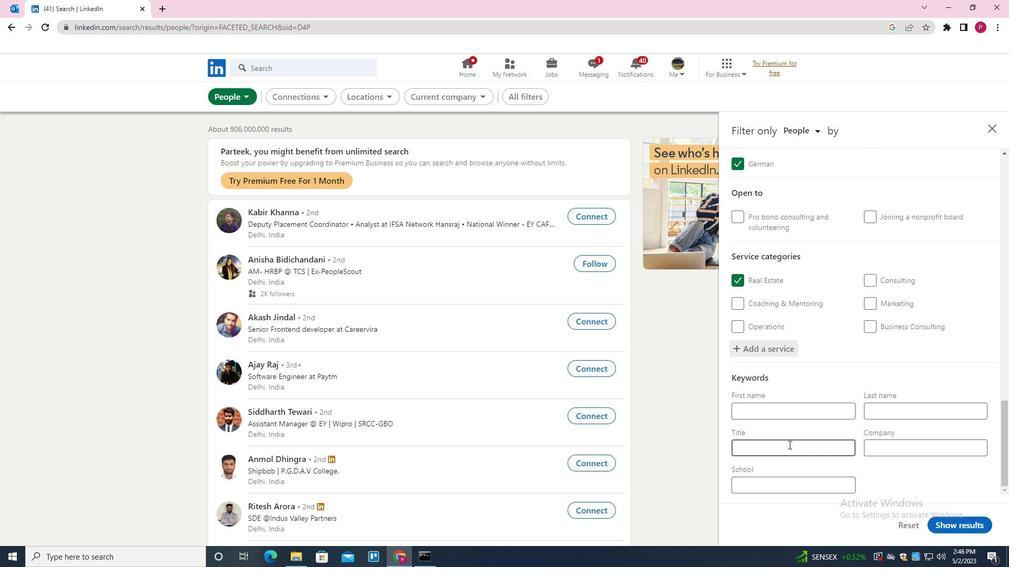 
Action: Mouse moved to (791, 444)
Screenshot: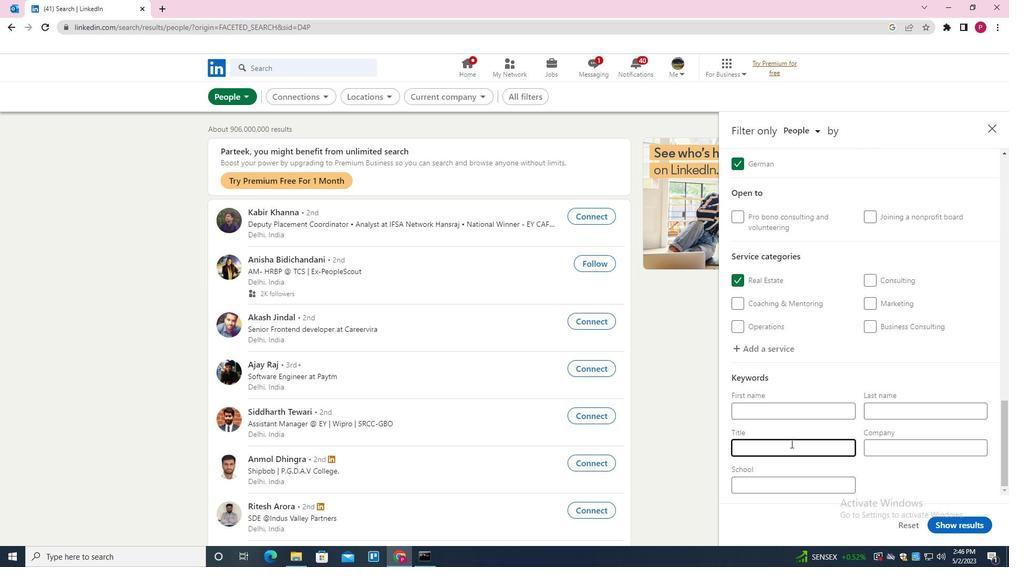 
Action: Key pressed <Key.shift><Key.shift><Key.shift><Key.shift><Key.shift><Key.shift><Key.shift>CUSTOMER<Key.space><Key.shift><Key.shift><Key.shift><Key.shift><Key.shift><Key.shift>CARE<Key.space><Key.shift>ASSOCIATE
Screenshot: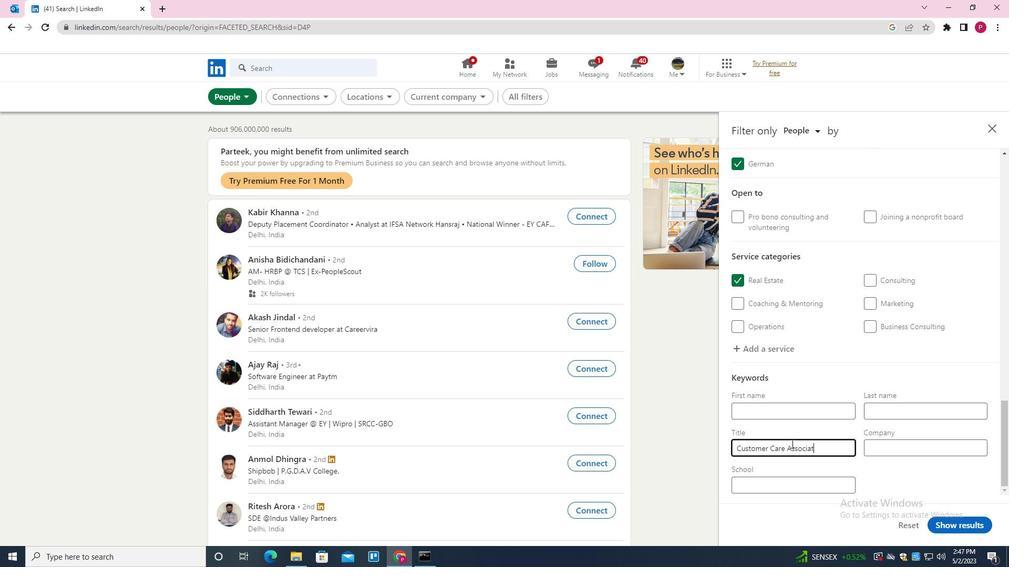 
Action: Mouse moved to (947, 527)
Screenshot: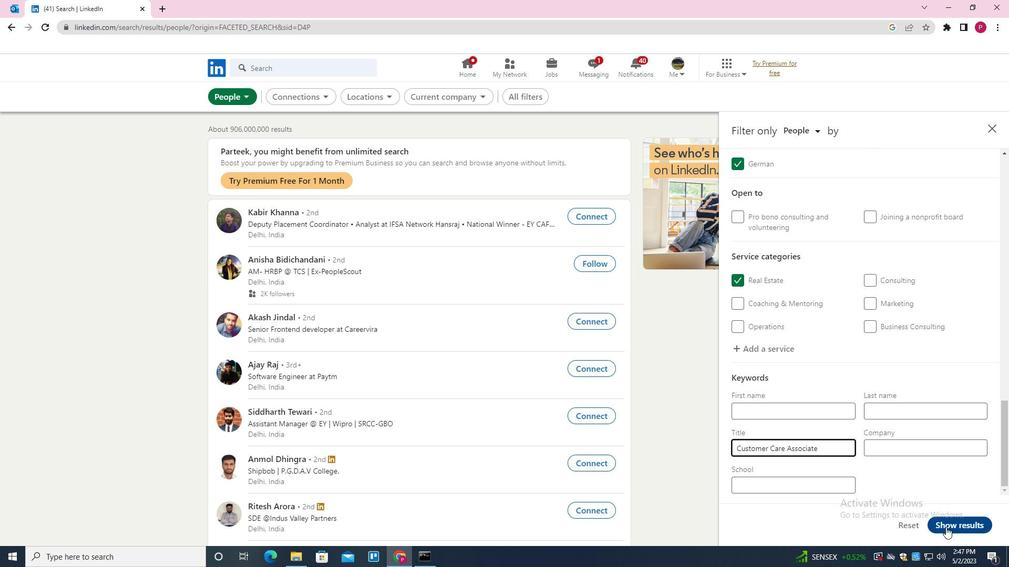 
Action: Mouse pressed left at (947, 527)
Screenshot: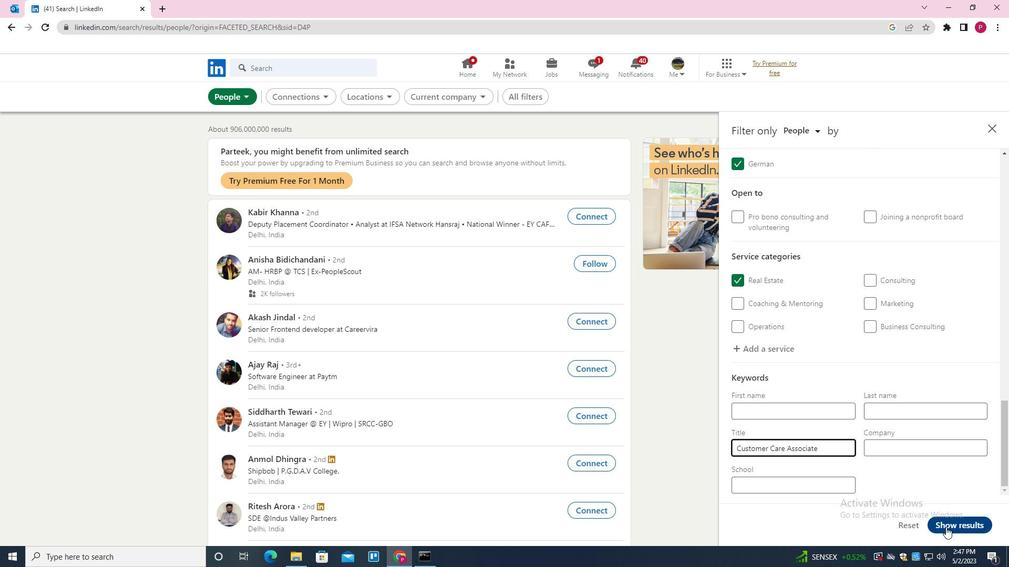 
Action: Mouse moved to (588, 297)
Screenshot: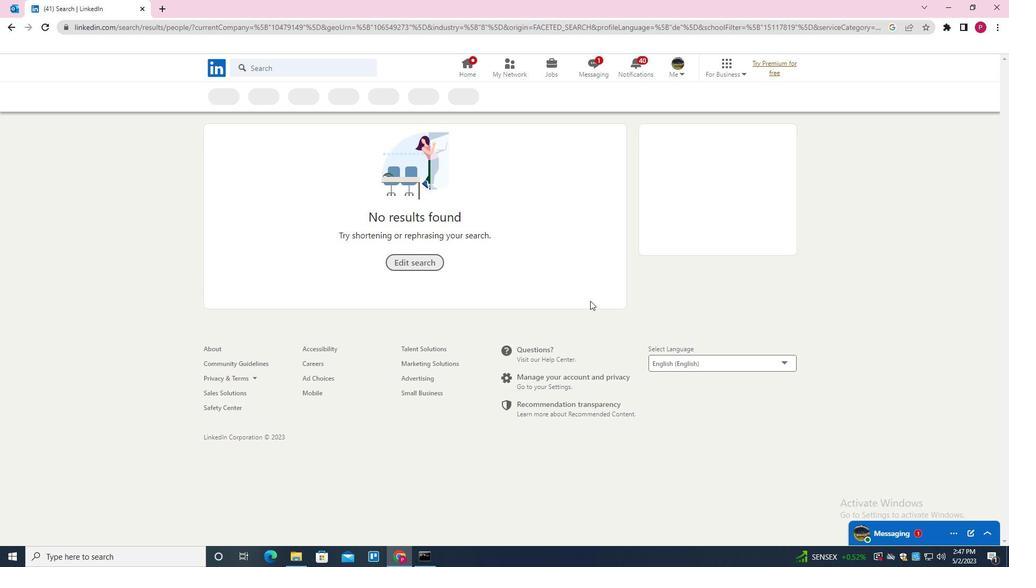 
